 Task: Look for space in Goražde, Bosnia and Herzegovina from 5th June, 2023 to 16th June, 2023 for 2 adults in price range Rs.14000 to Rs.18000. Place can be entire place with 1  bedroom having 1 bed and 1 bathroom. Property type can be house, flat, guest house, hotel. Amenities needed are: heating. Booking option can be shelf check-in. Required host language is English.
Action: Mouse moved to (405, 107)
Screenshot: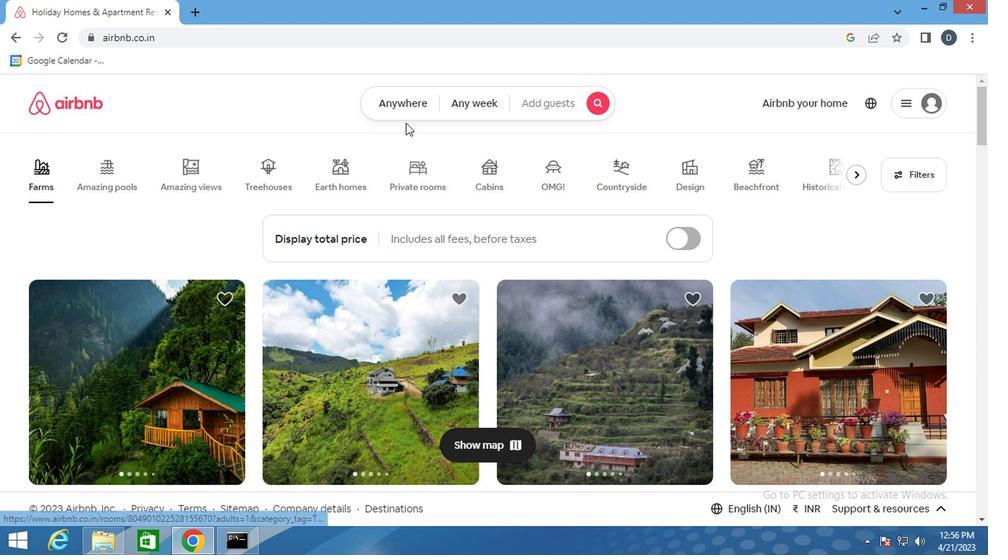 
Action: Mouse pressed left at (405, 107)
Screenshot: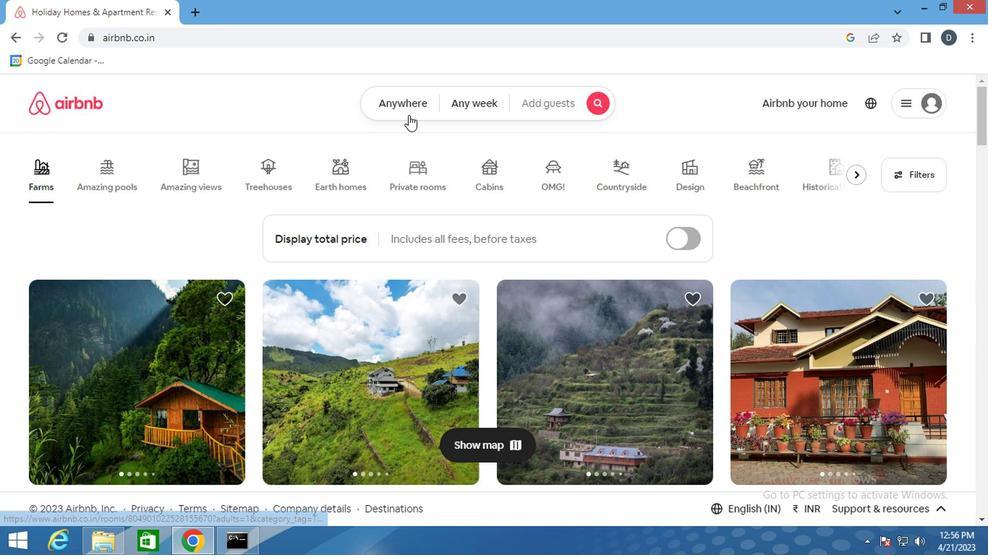 
Action: Mouse moved to (288, 163)
Screenshot: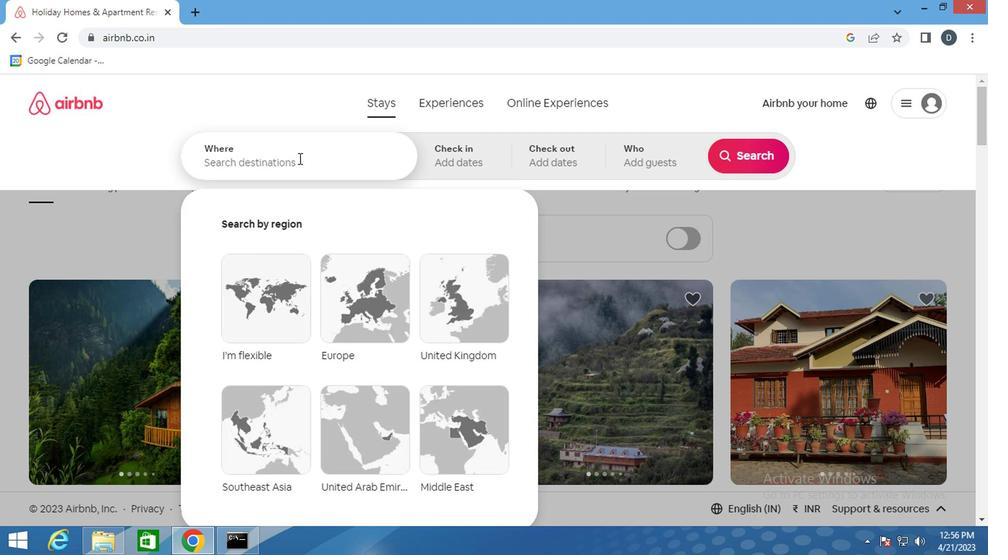 
Action: Mouse pressed left at (288, 163)
Screenshot: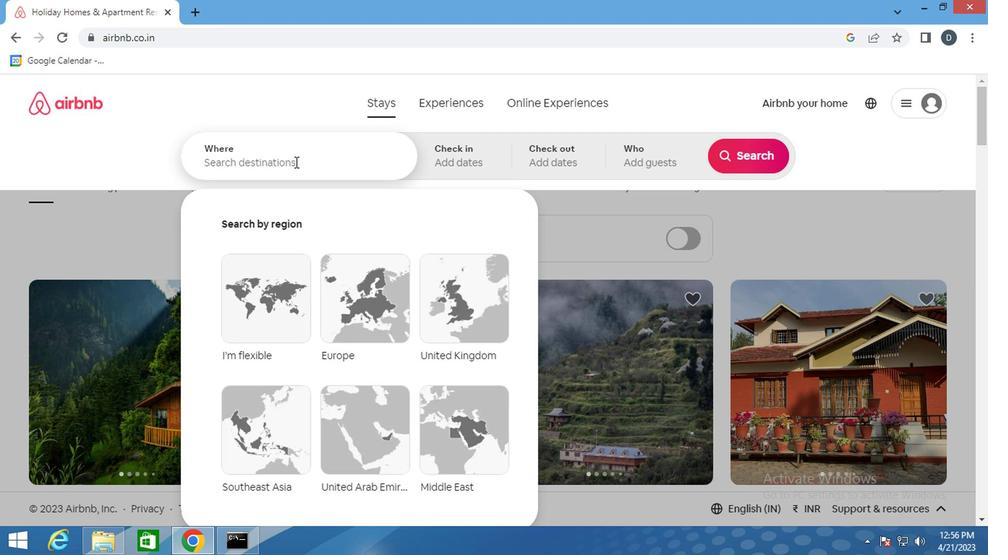 
Action: Key pressed <Key.shift>GORAZDE<Key.down><Key.enter>
Screenshot: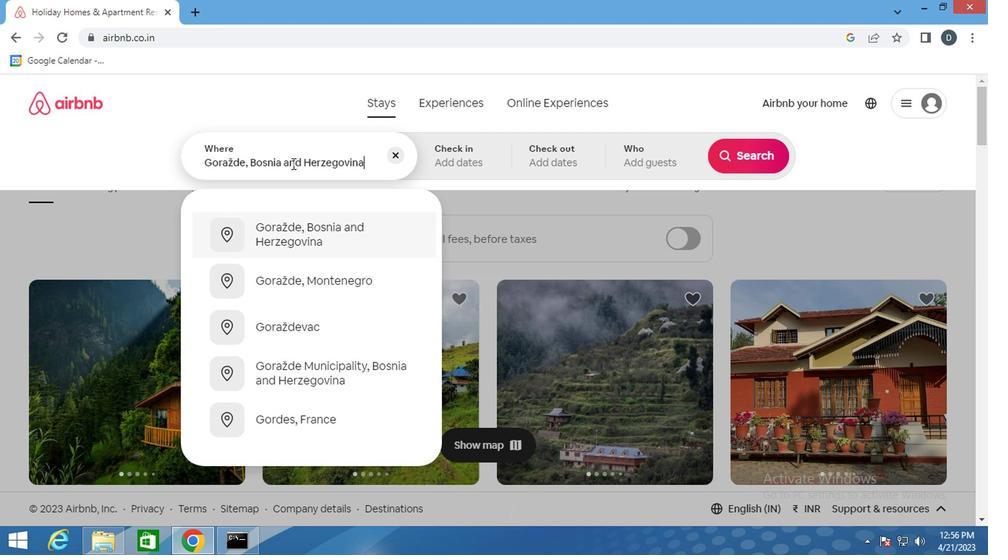 
Action: Mouse moved to (733, 278)
Screenshot: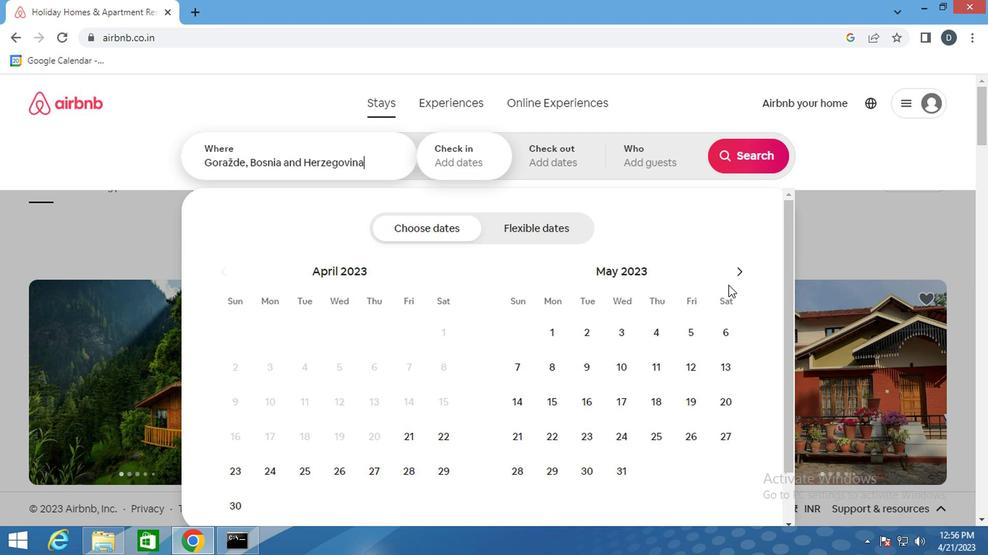 
Action: Mouse pressed left at (733, 278)
Screenshot: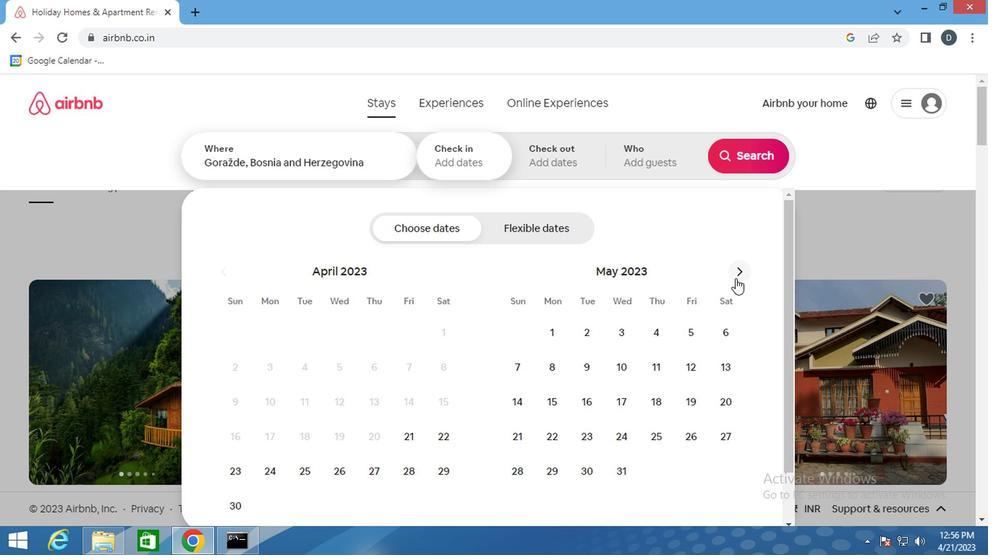 
Action: Mouse moved to (554, 367)
Screenshot: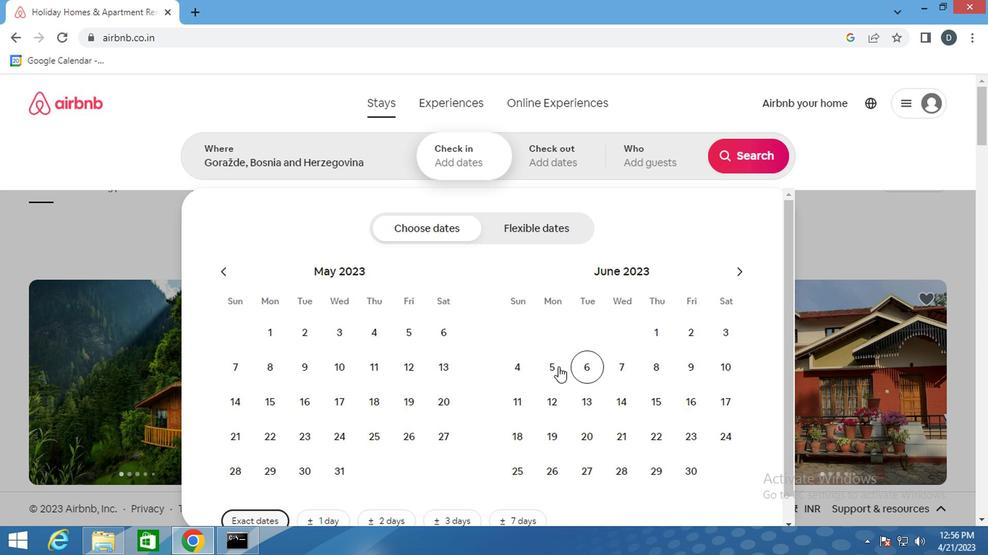 
Action: Mouse pressed left at (554, 367)
Screenshot: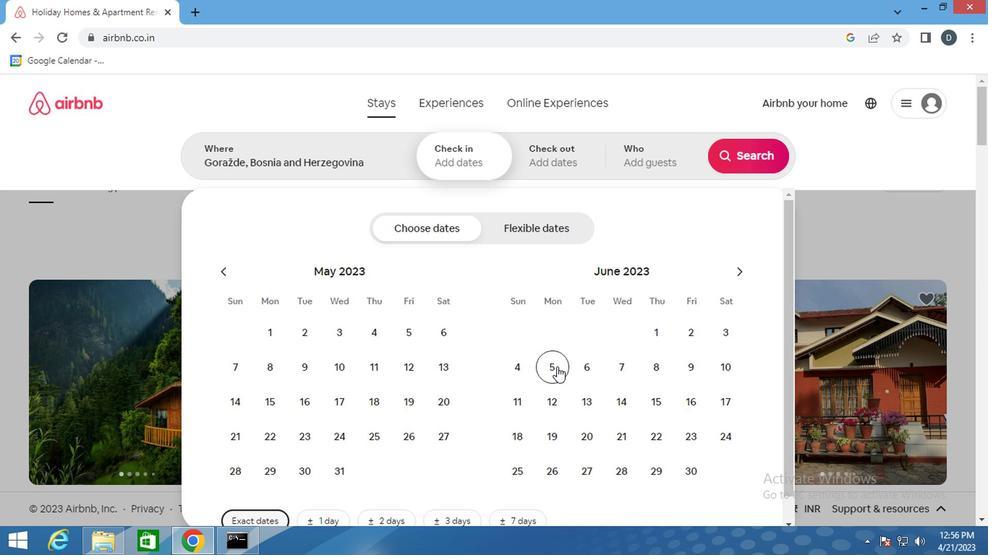 
Action: Mouse moved to (675, 402)
Screenshot: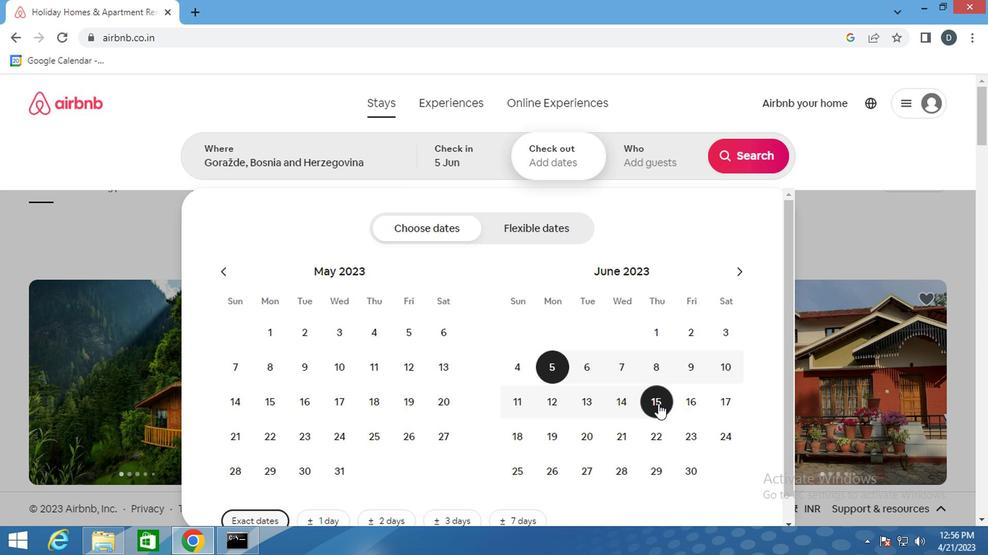 
Action: Mouse pressed left at (675, 402)
Screenshot: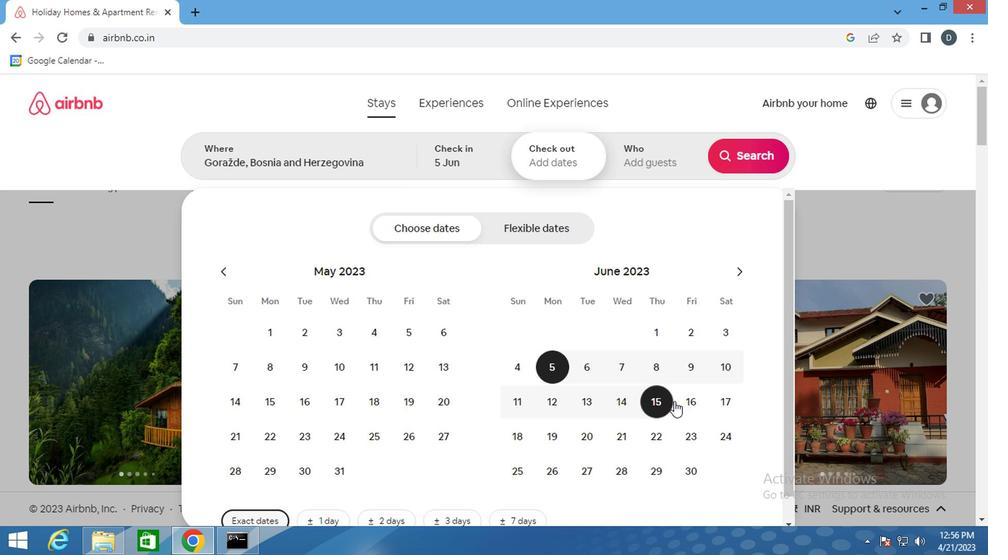 
Action: Mouse moved to (657, 151)
Screenshot: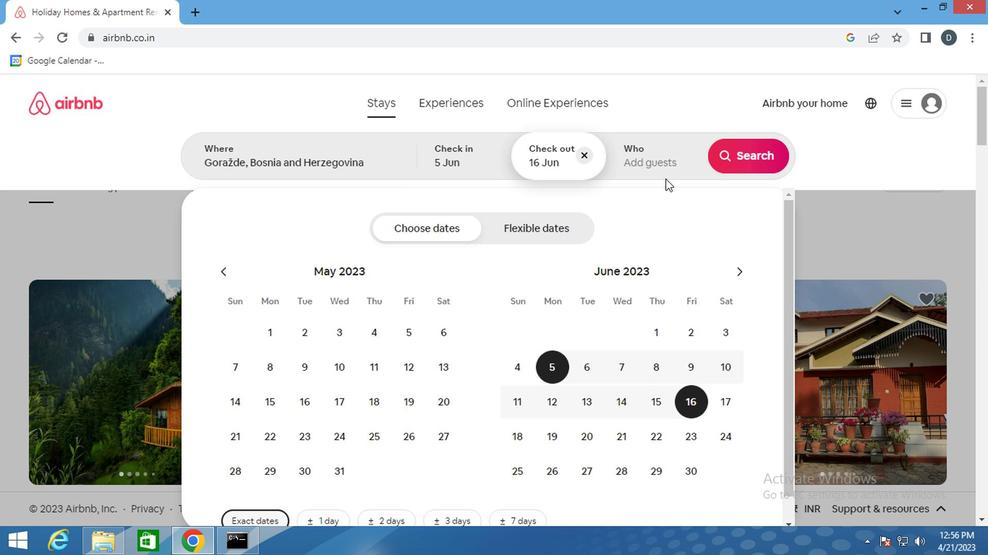 
Action: Mouse pressed left at (657, 151)
Screenshot: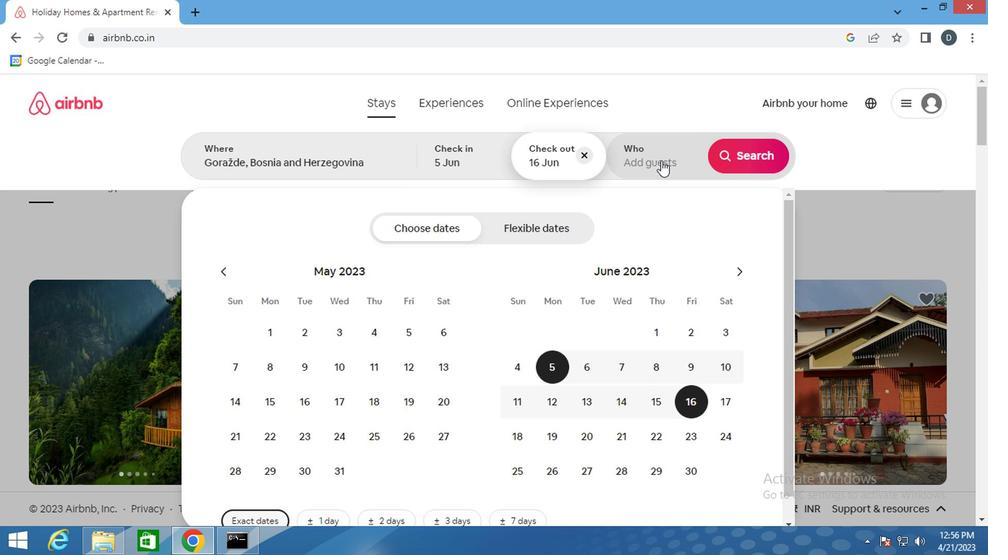
Action: Mouse moved to (744, 232)
Screenshot: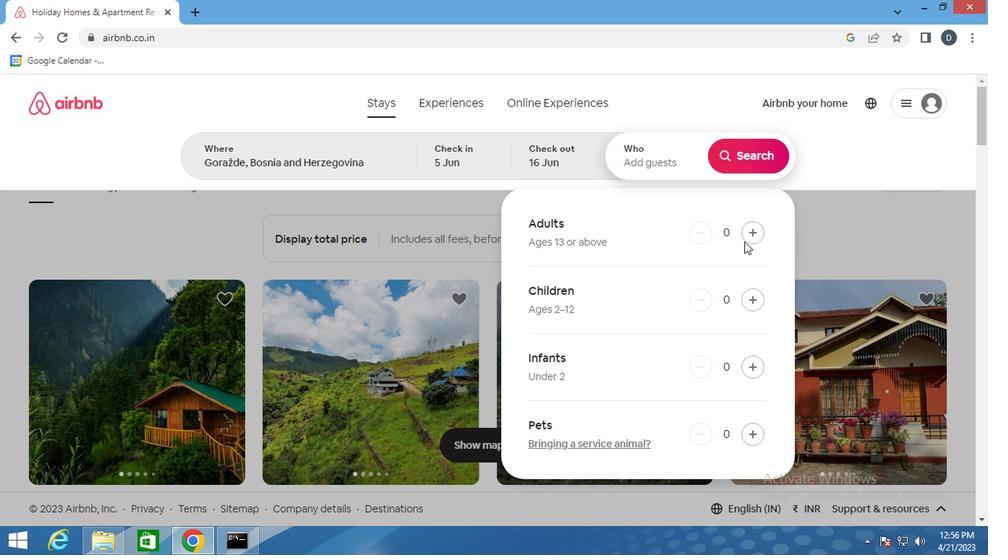 
Action: Mouse pressed left at (744, 232)
Screenshot: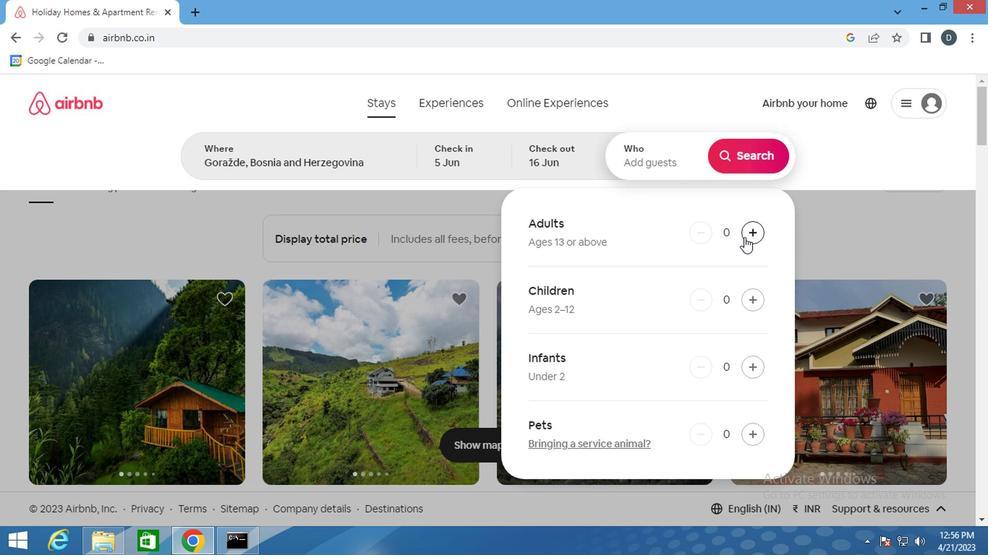 
Action: Mouse pressed left at (744, 232)
Screenshot: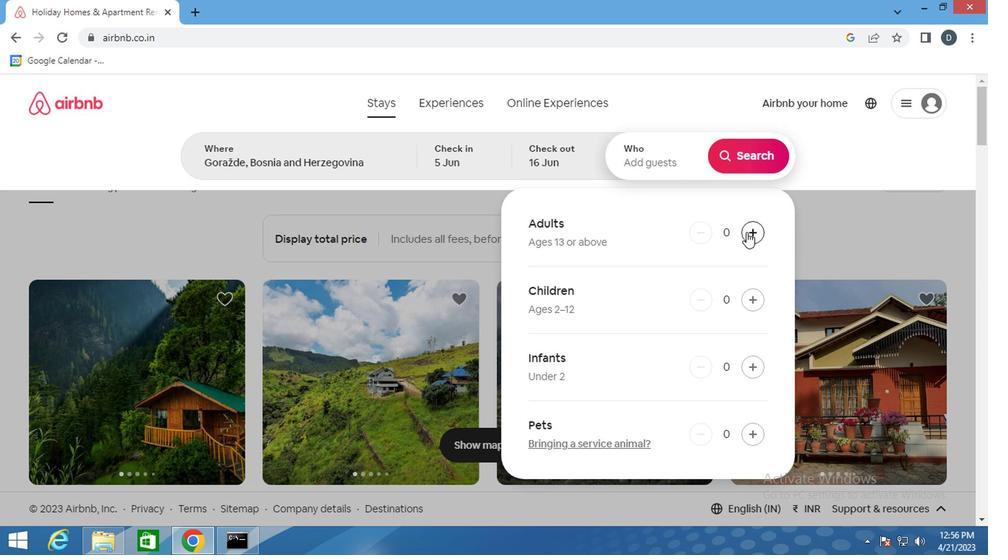 
Action: Mouse moved to (736, 153)
Screenshot: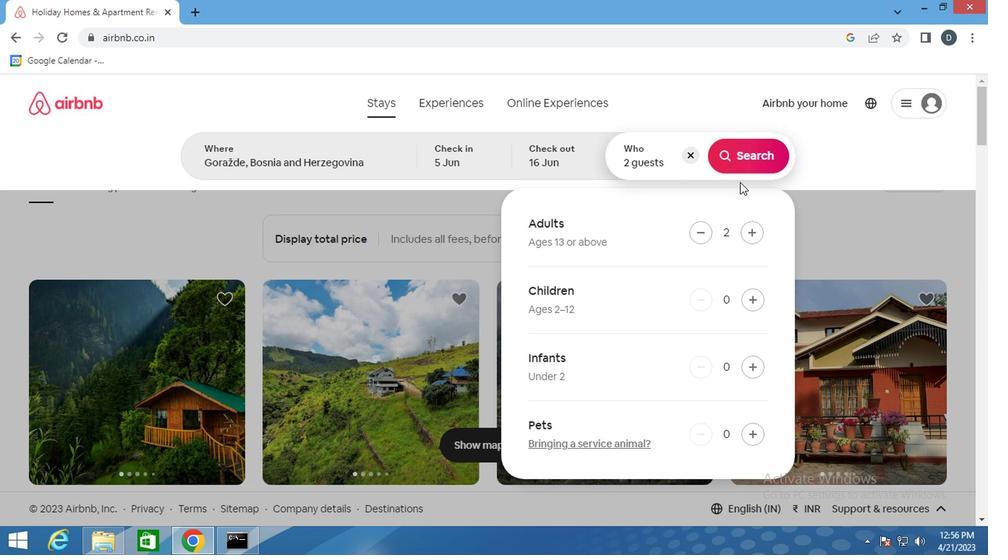 
Action: Mouse pressed left at (736, 153)
Screenshot: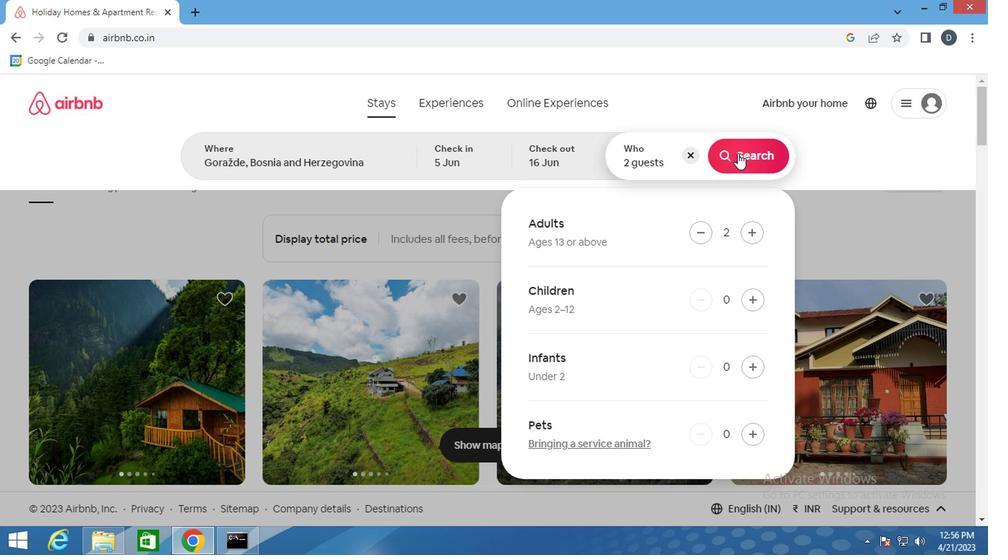 
Action: Mouse moved to (923, 158)
Screenshot: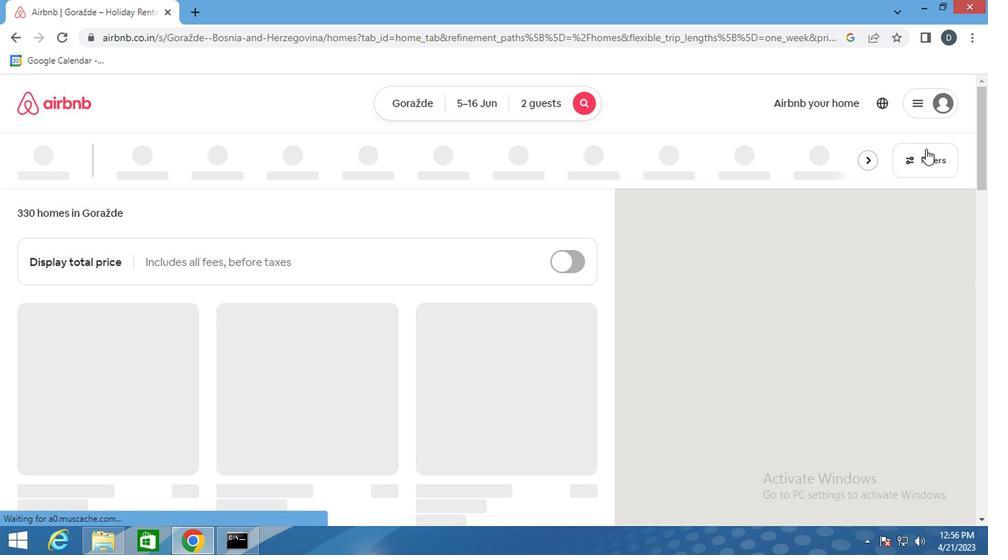 
Action: Mouse pressed left at (923, 158)
Screenshot: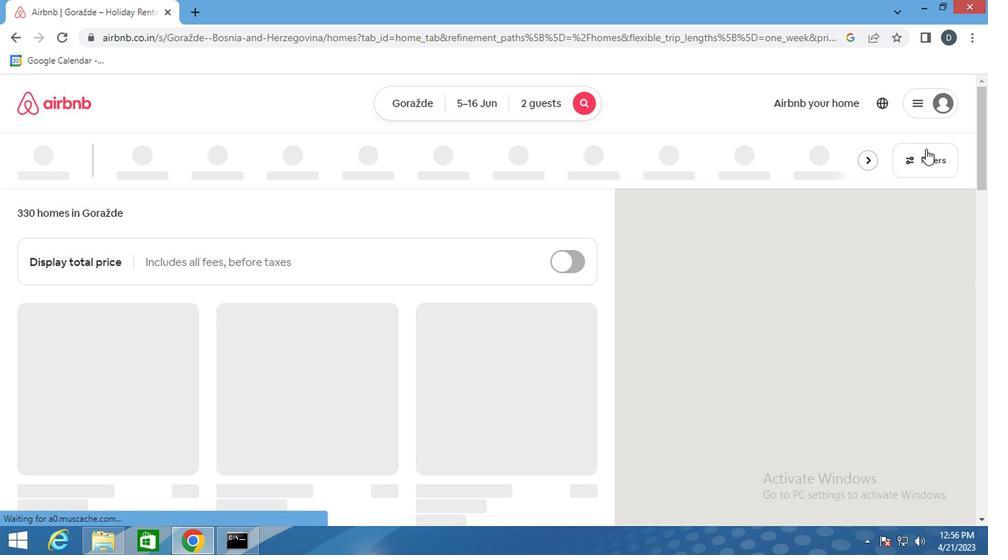 
Action: Mouse moved to (343, 350)
Screenshot: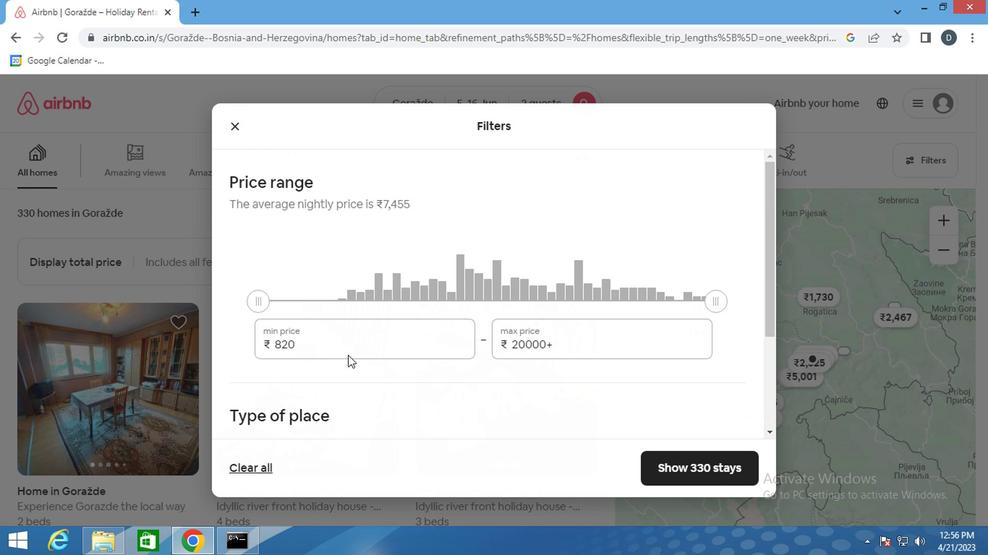 
Action: Mouse pressed left at (343, 350)
Screenshot: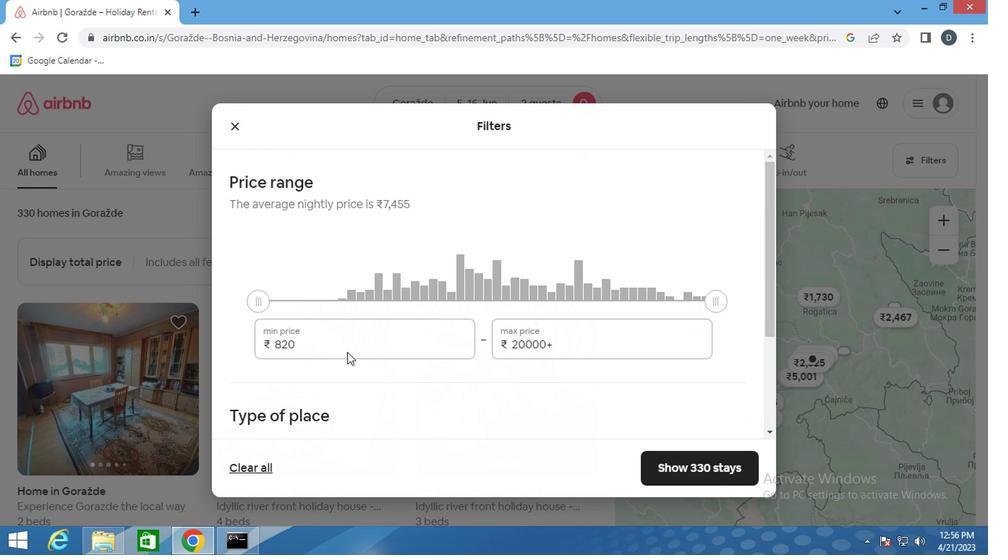 
Action: Mouse pressed left at (343, 350)
Screenshot: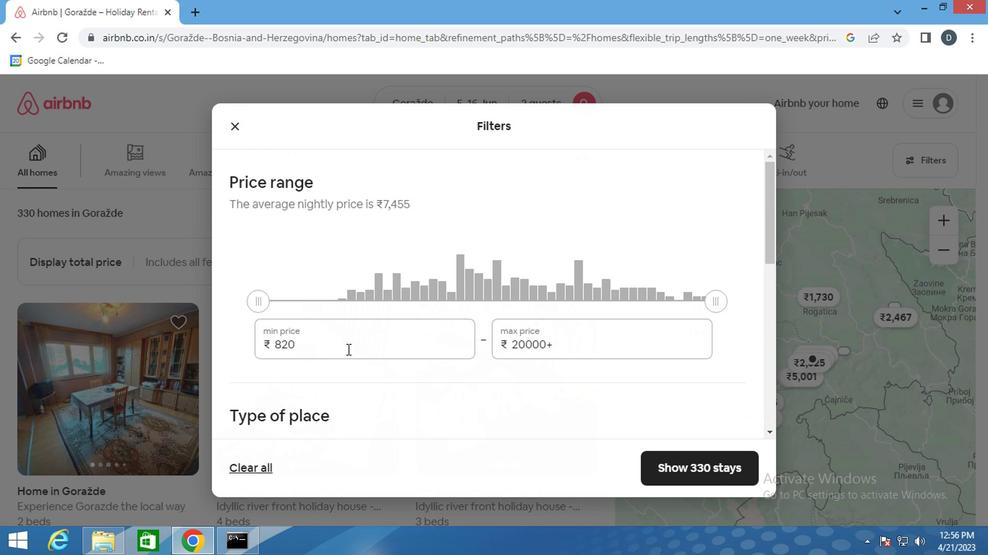 
Action: Key pressed 14000<Key.tab>18ctrl+Actrl+18
Screenshot: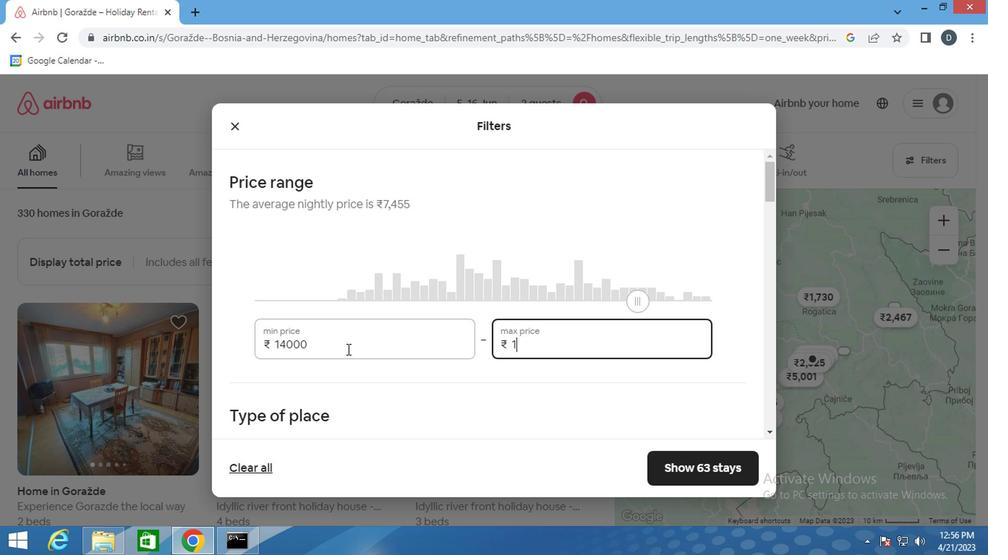 
Action: Mouse moved to (344, 347)
Screenshot: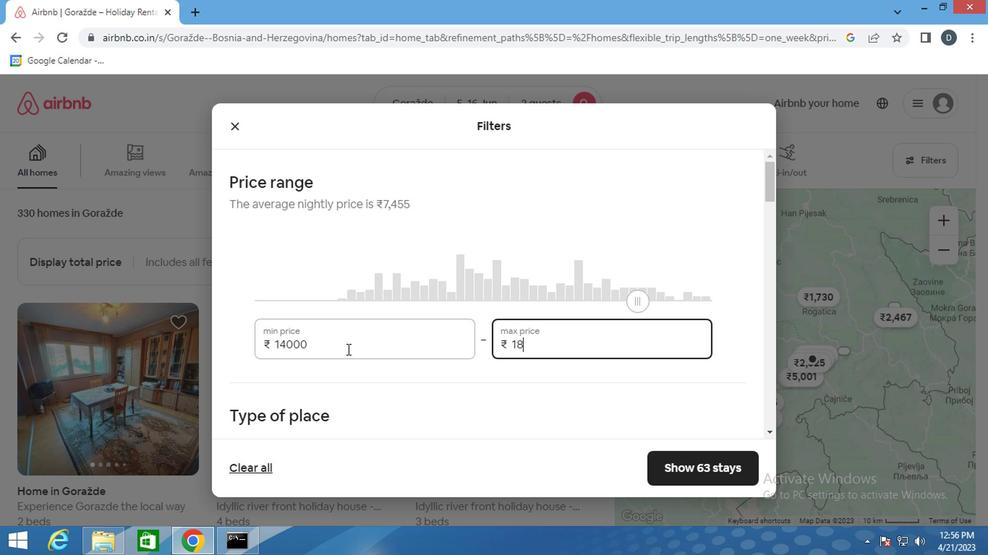 
Action: Key pressed 000
Screenshot: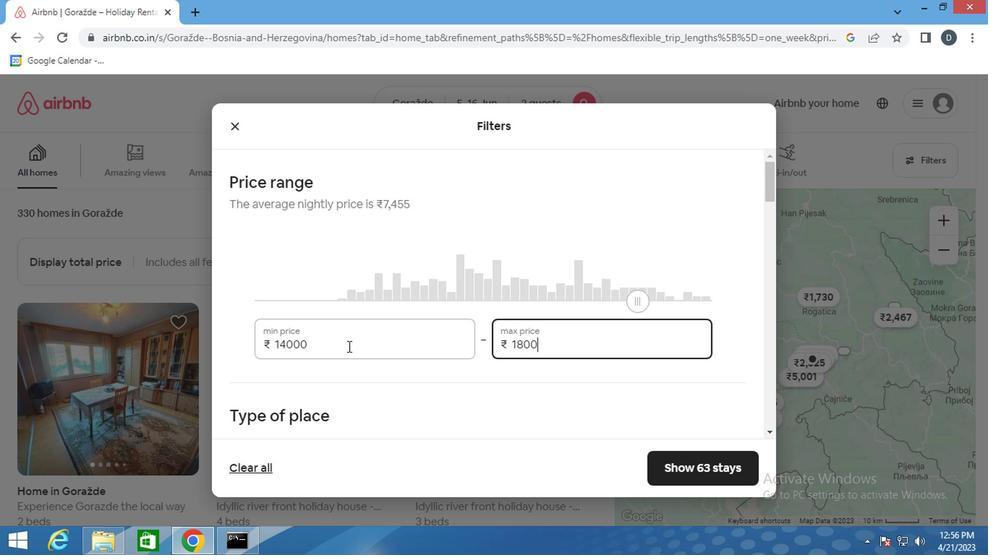 
Action: Mouse moved to (446, 368)
Screenshot: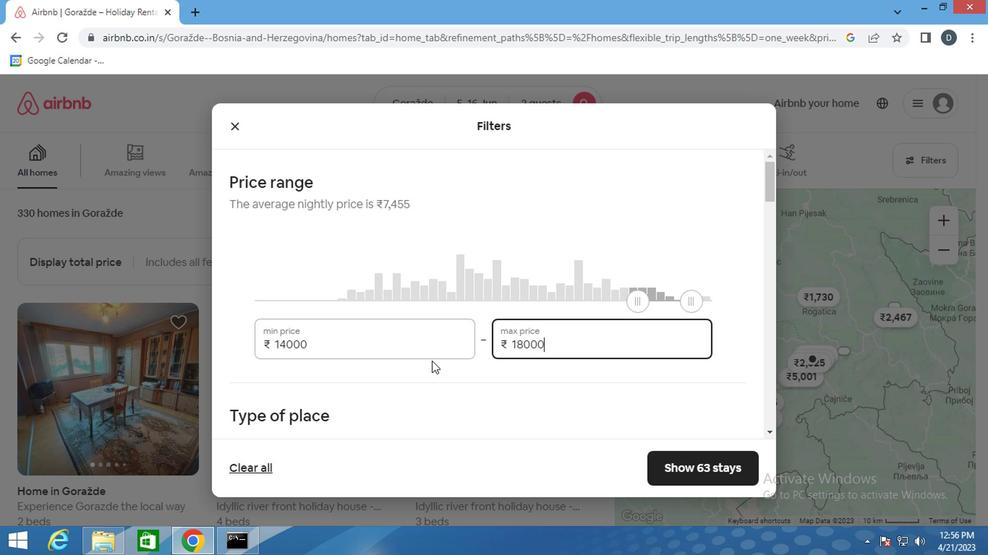 
Action: Mouse scrolled (446, 367) with delta (0, 0)
Screenshot: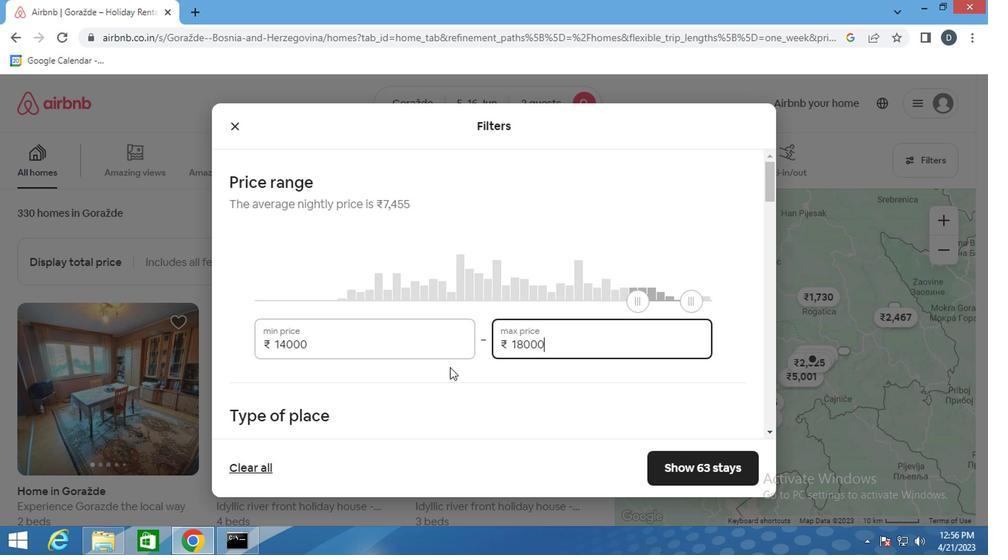 
Action: Mouse scrolled (446, 367) with delta (0, 0)
Screenshot: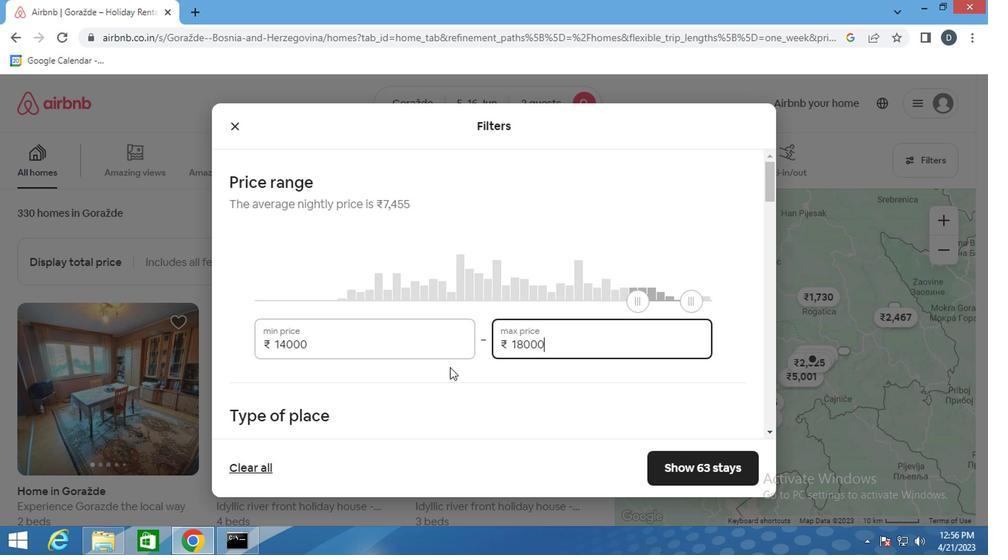 
Action: Mouse scrolled (446, 367) with delta (0, 0)
Screenshot: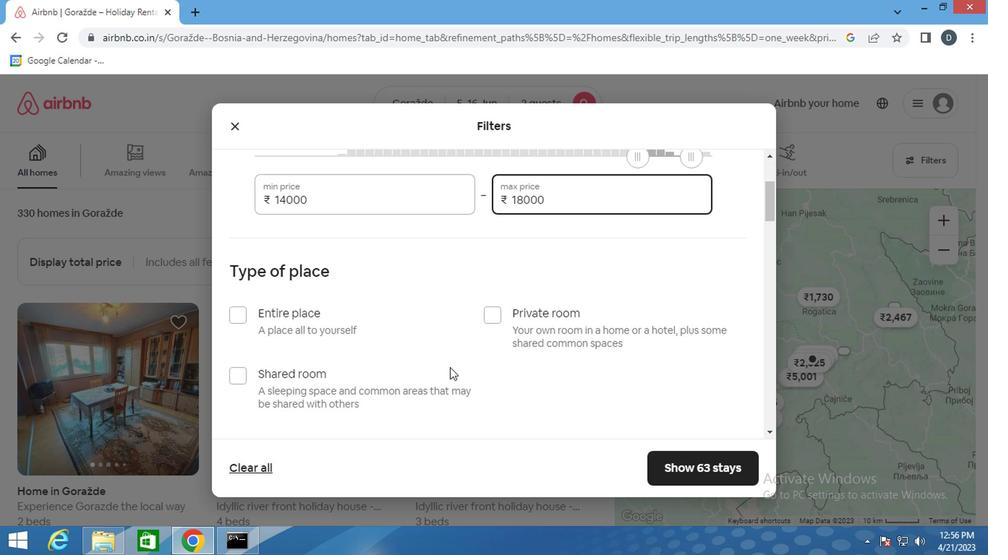 
Action: Mouse moved to (341, 255)
Screenshot: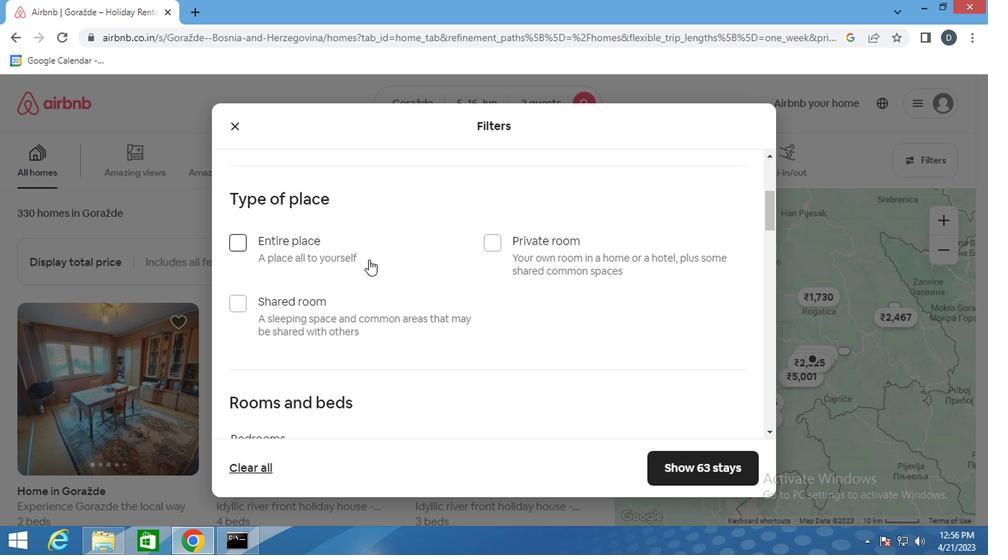 
Action: Mouse pressed left at (341, 255)
Screenshot: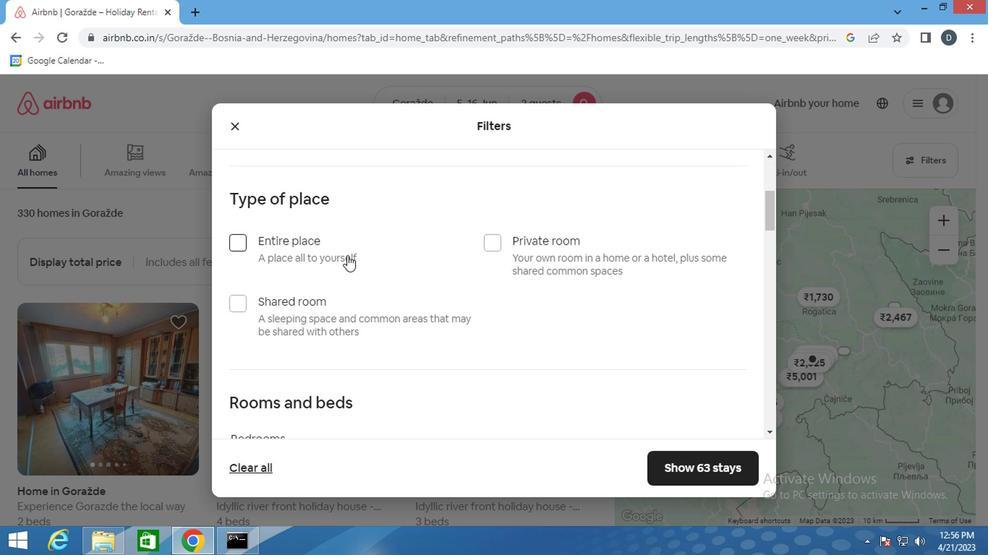 
Action: Mouse moved to (344, 268)
Screenshot: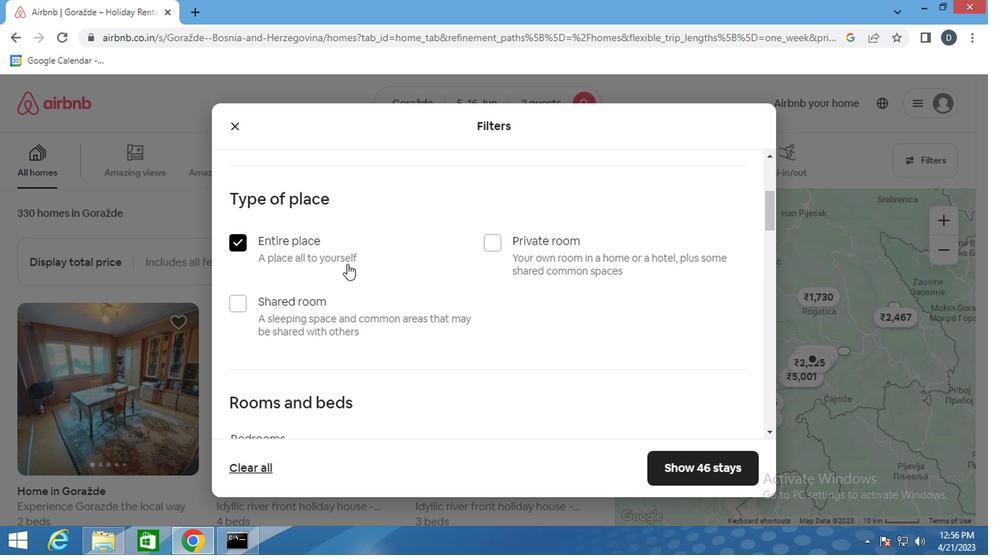 
Action: Mouse scrolled (344, 267) with delta (0, -1)
Screenshot: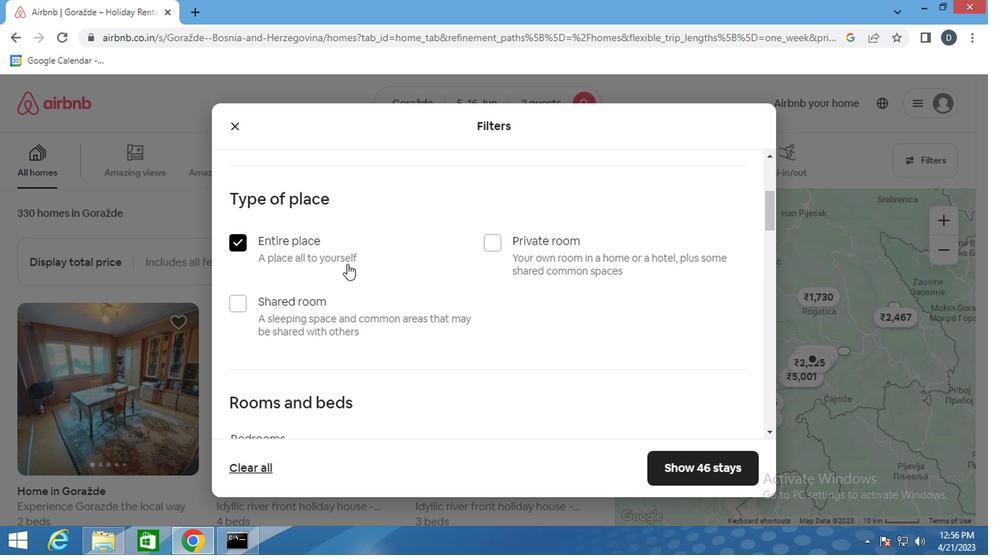 
Action: Mouse moved to (347, 273)
Screenshot: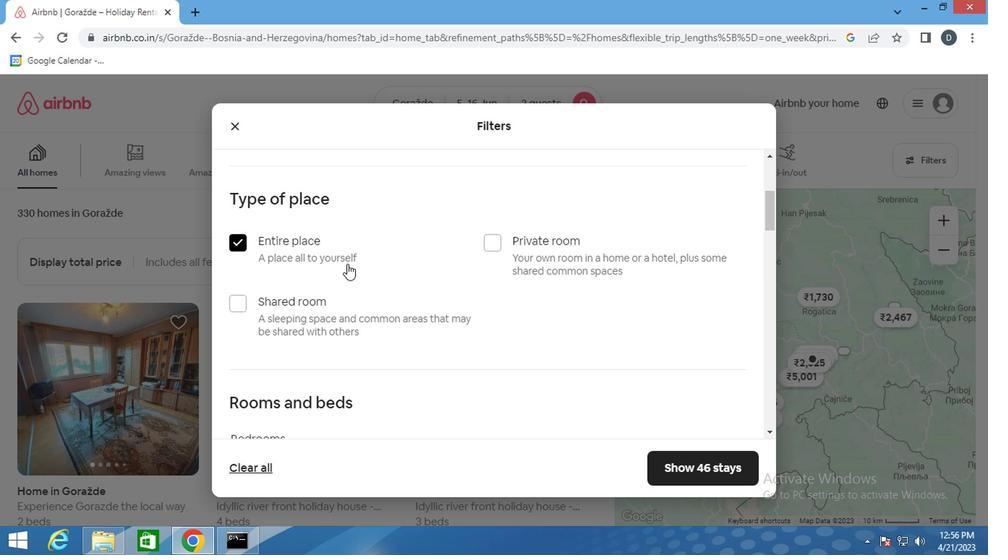 
Action: Mouse scrolled (347, 272) with delta (0, -1)
Screenshot: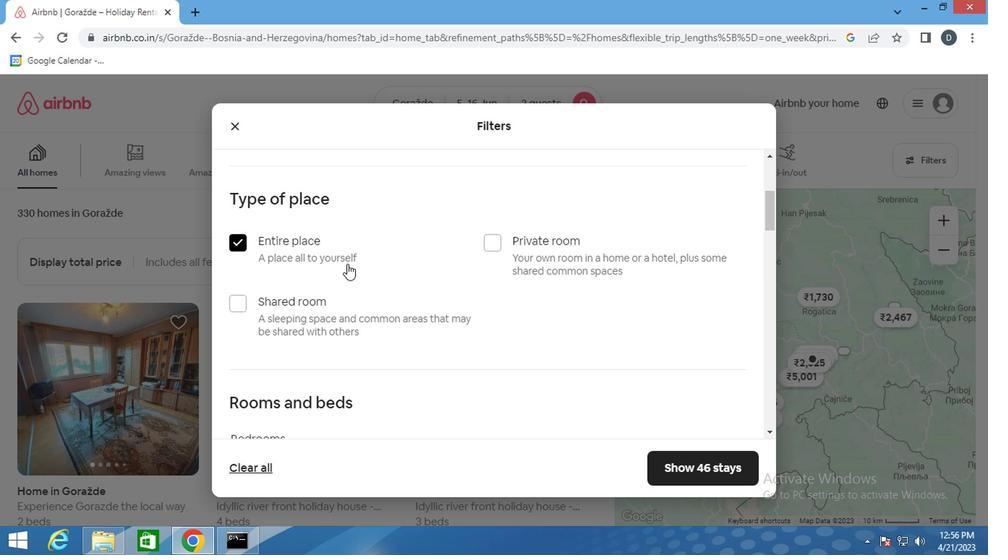 
Action: Mouse moved to (348, 275)
Screenshot: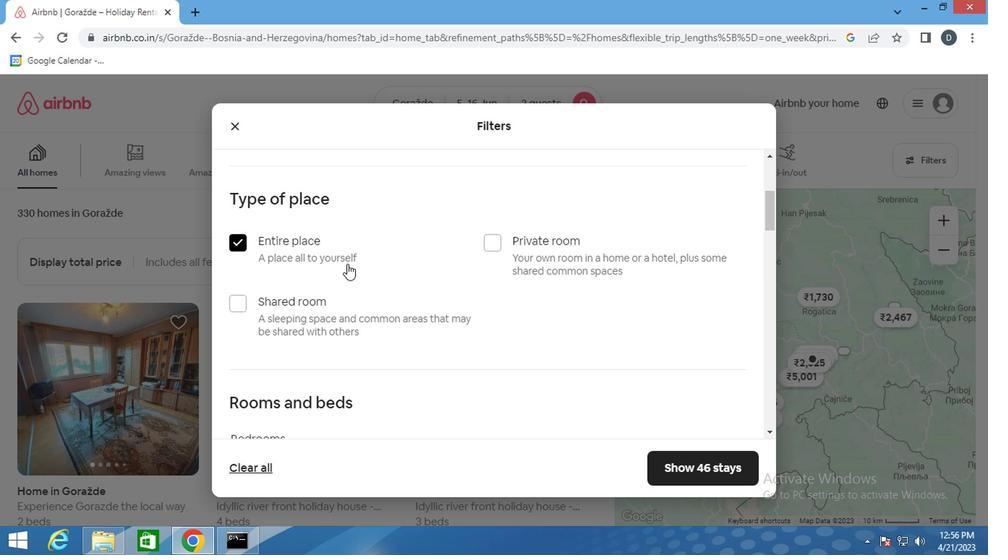 
Action: Mouse scrolled (348, 274) with delta (0, -1)
Screenshot: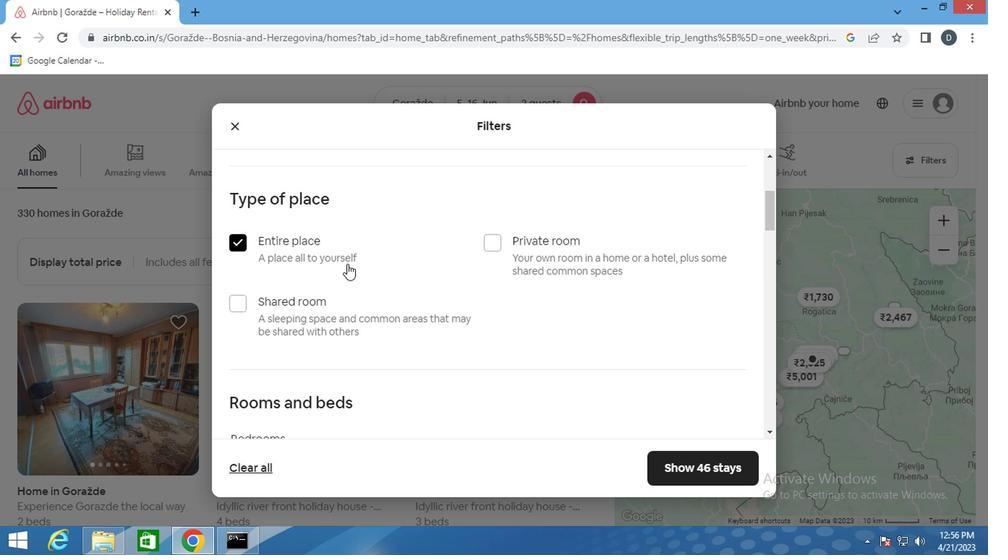 
Action: Mouse moved to (327, 265)
Screenshot: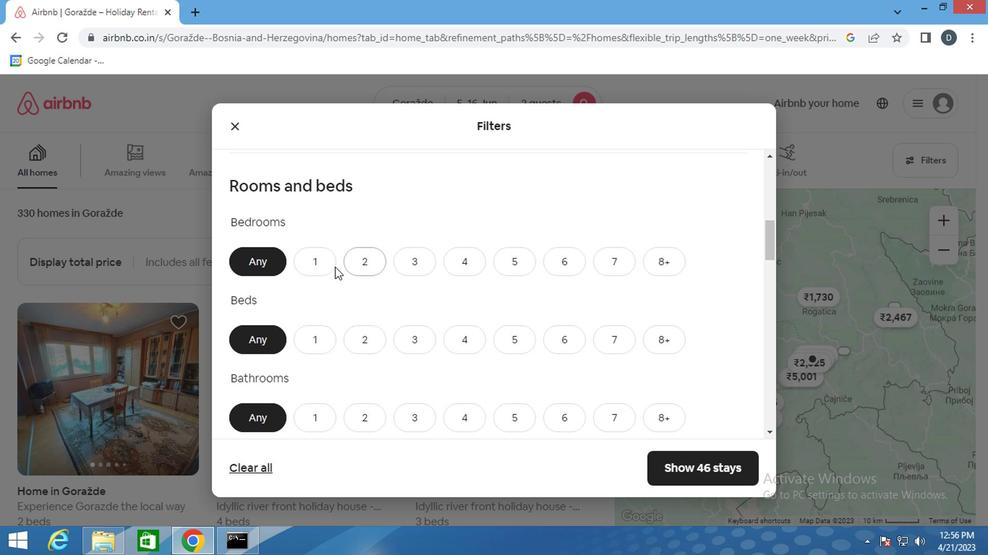 
Action: Mouse pressed left at (327, 265)
Screenshot: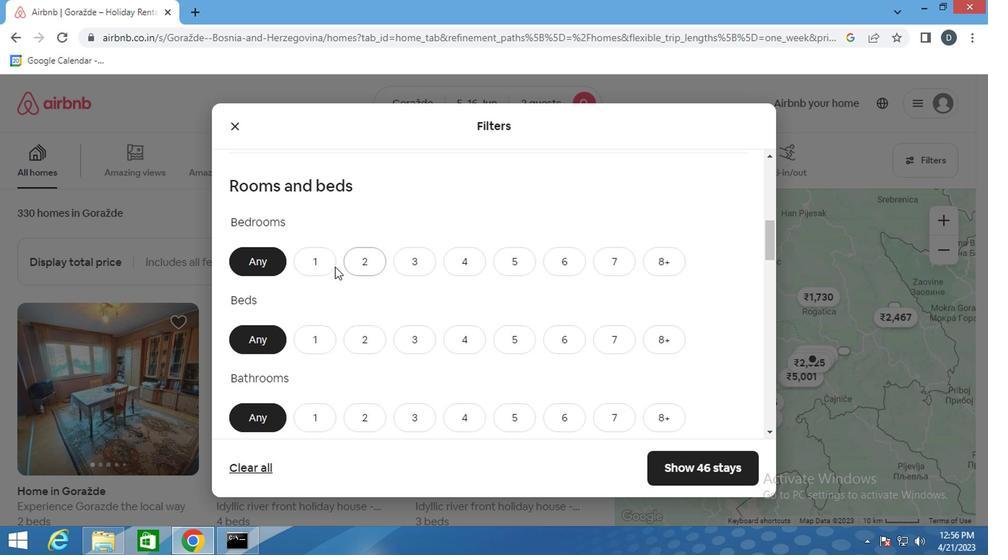 
Action: Mouse moved to (326, 345)
Screenshot: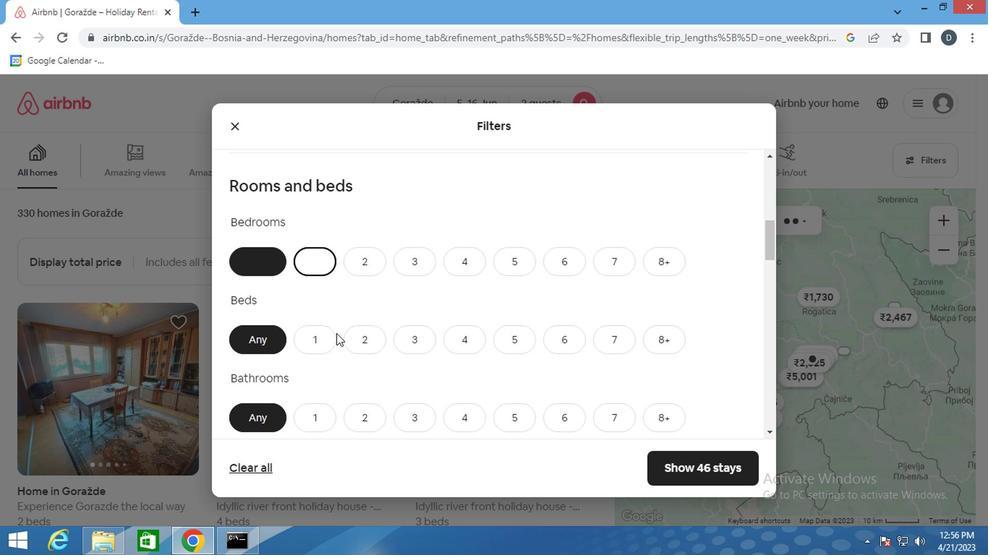 
Action: Mouse pressed left at (326, 345)
Screenshot: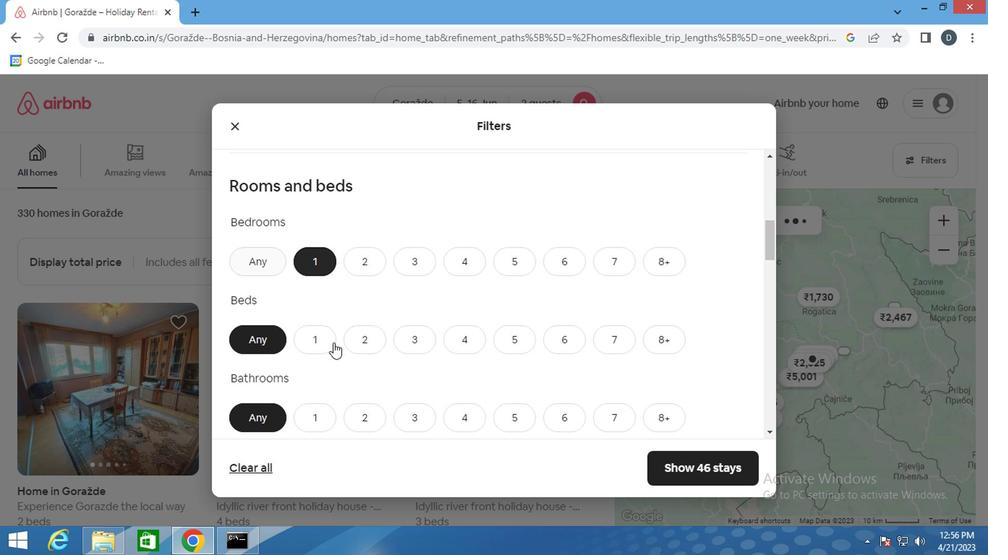 
Action: Mouse moved to (319, 418)
Screenshot: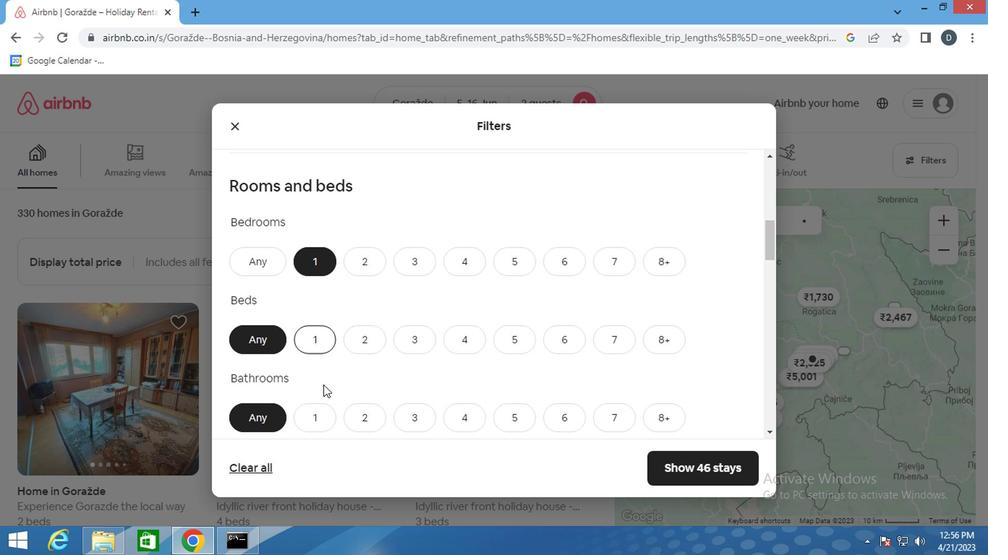 
Action: Mouse pressed left at (319, 418)
Screenshot: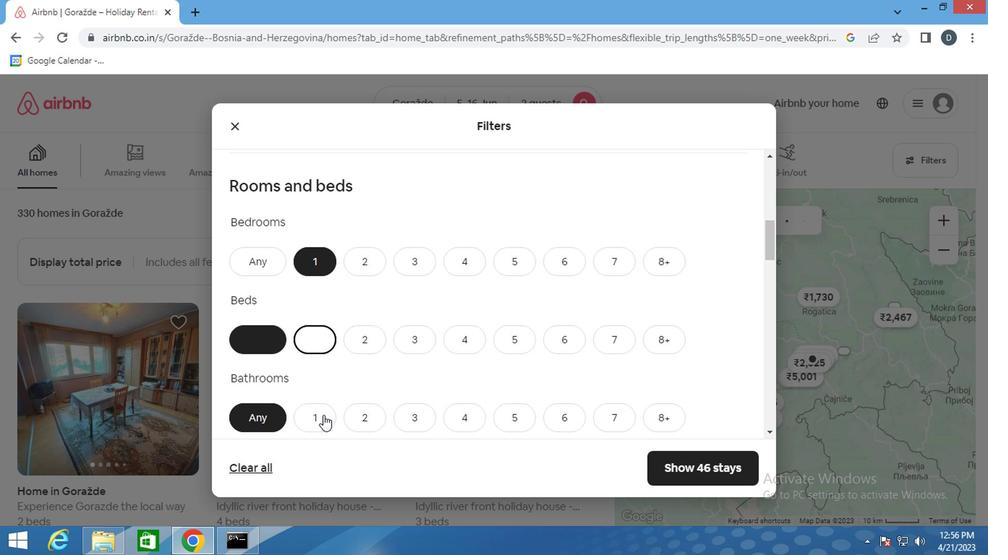 
Action: Mouse moved to (357, 392)
Screenshot: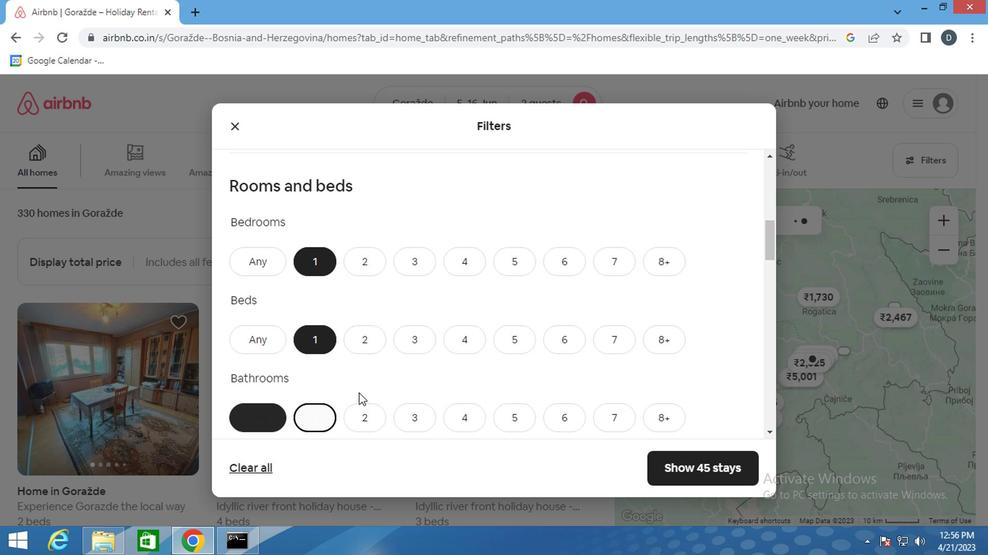 
Action: Mouse scrolled (357, 391) with delta (0, 0)
Screenshot: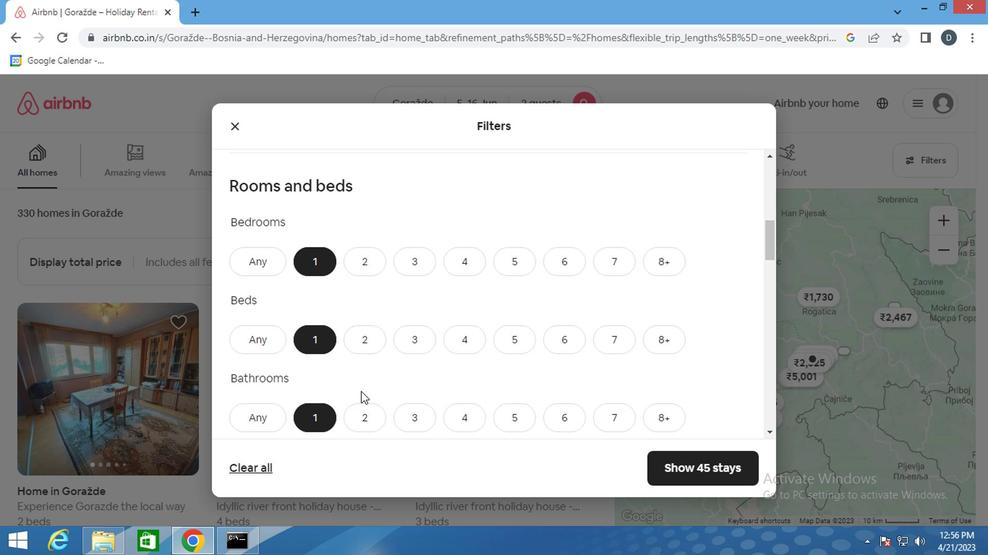 
Action: Mouse scrolled (357, 391) with delta (0, 0)
Screenshot: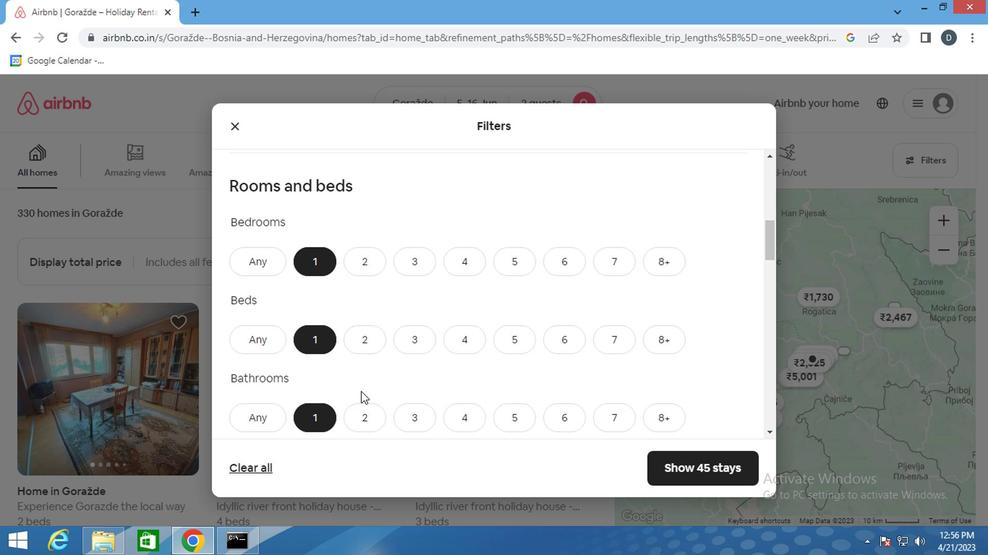
Action: Mouse scrolled (357, 391) with delta (0, 0)
Screenshot: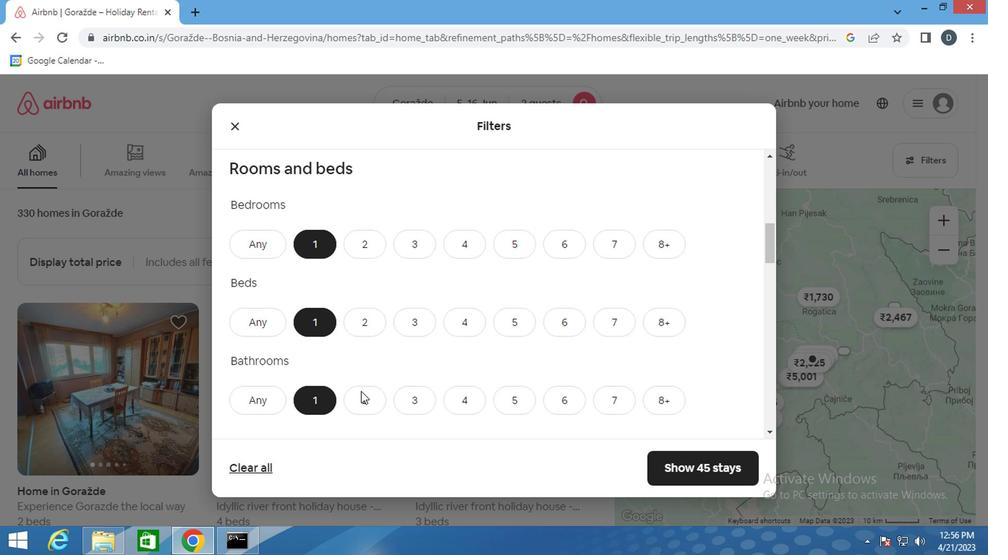 
Action: Mouse moved to (289, 370)
Screenshot: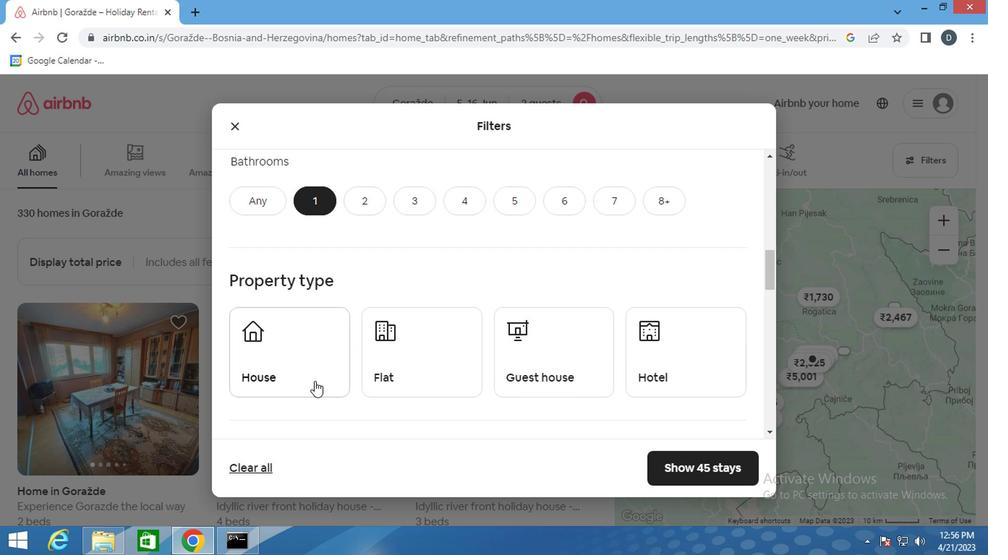 
Action: Mouse pressed left at (289, 370)
Screenshot: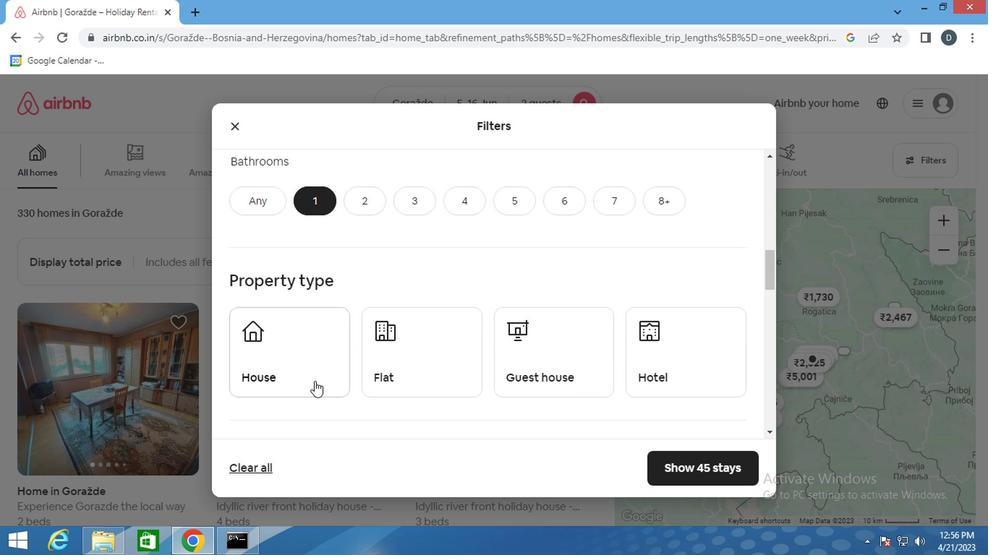 
Action: Mouse moved to (417, 361)
Screenshot: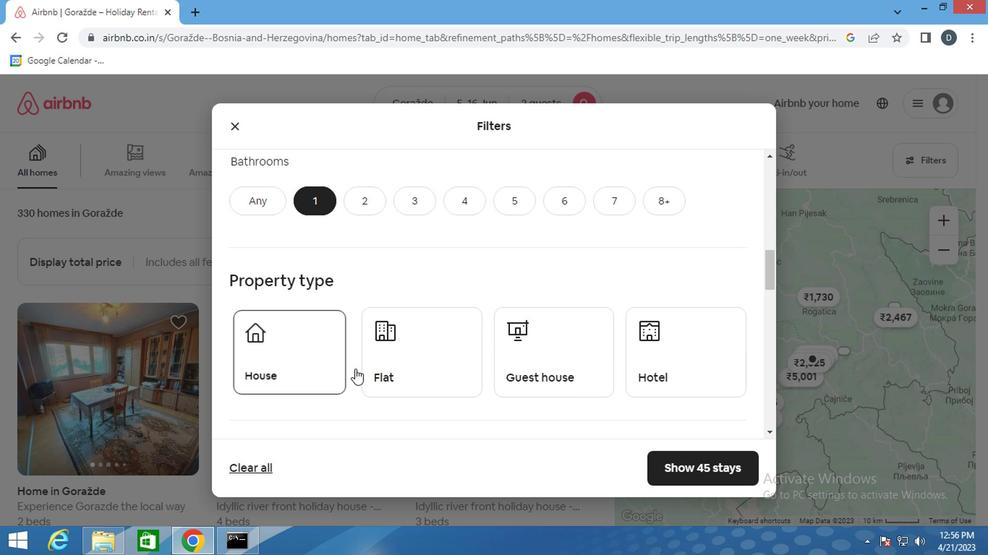 
Action: Mouse pressed left at (417, 361)
Screenshot: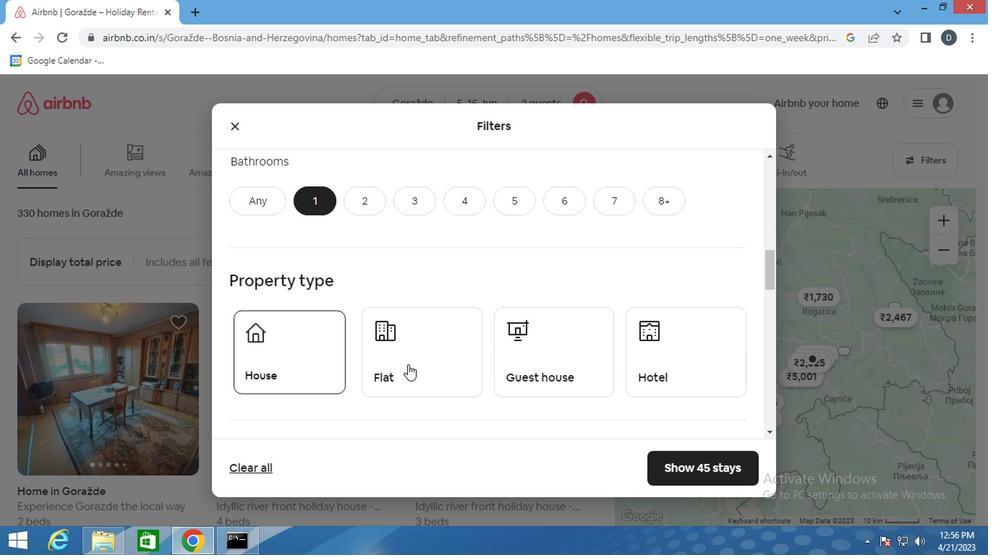 
Action: Mouse moved to (532, 361)
Screenshot: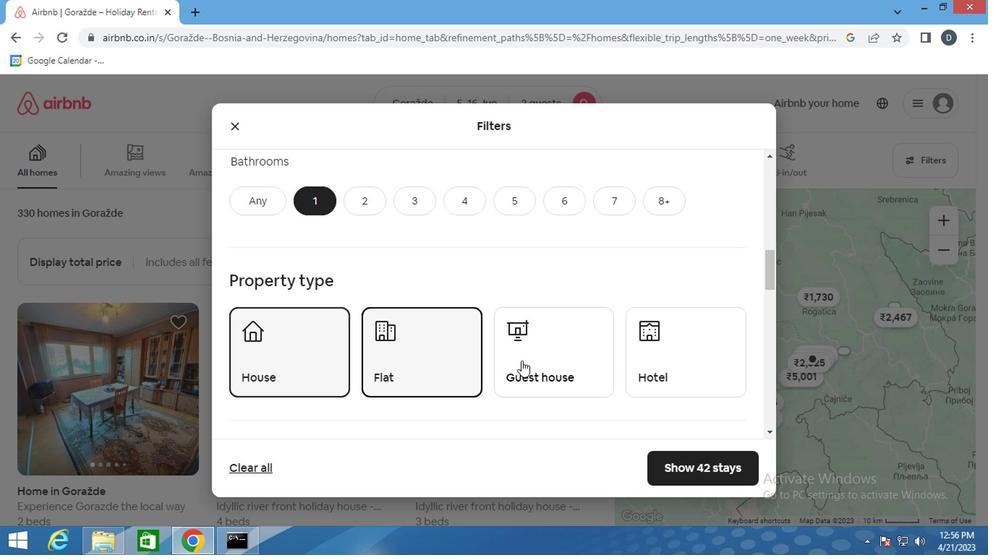 
Action: Mouse pressed left at (532, 361)
Screenshot: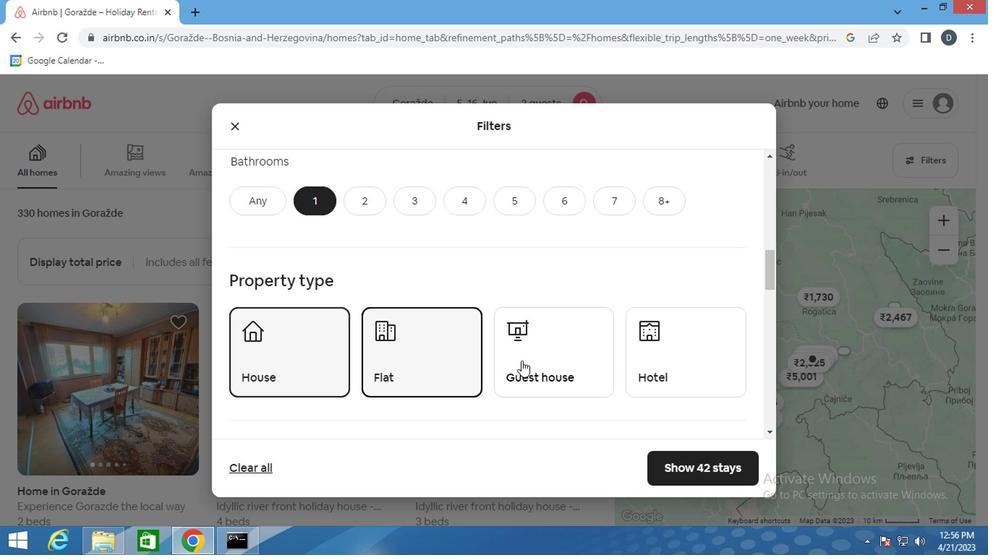 
Action: Mouse moved to (647, 340)
Screenshot: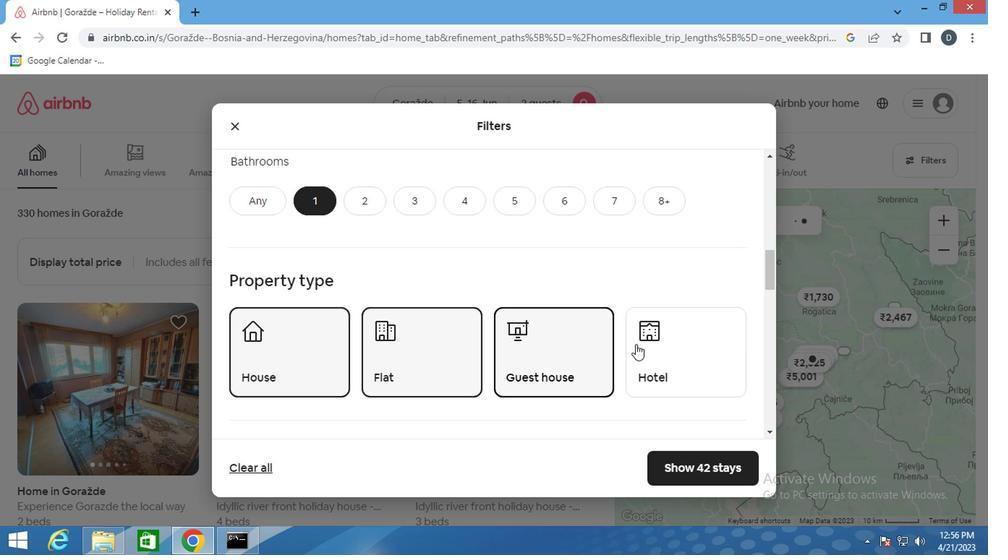 
Action: Mouse pressed left at (647, 340)
Screenshot: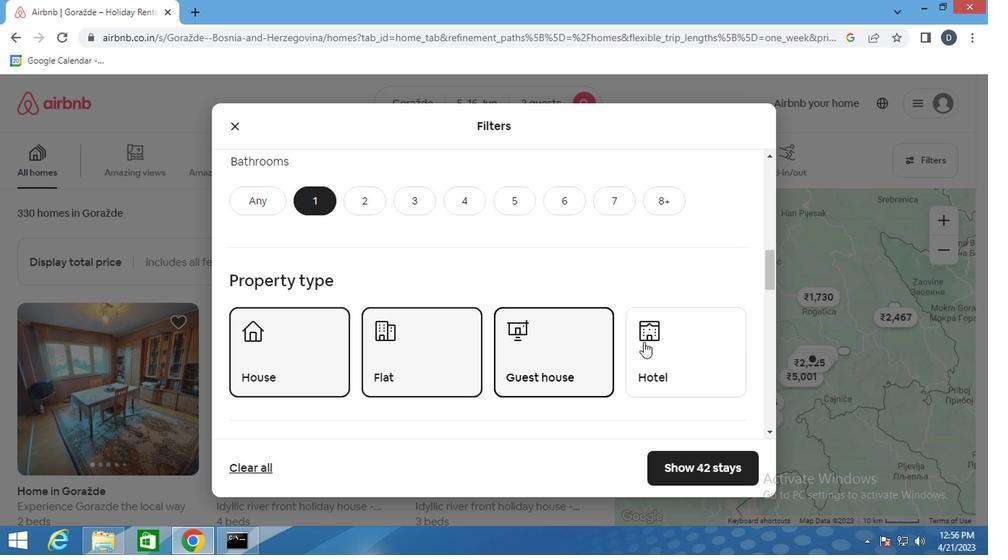 
Action: Mouse scrolled (647, 339) with delta (0, -1)
Screenshot: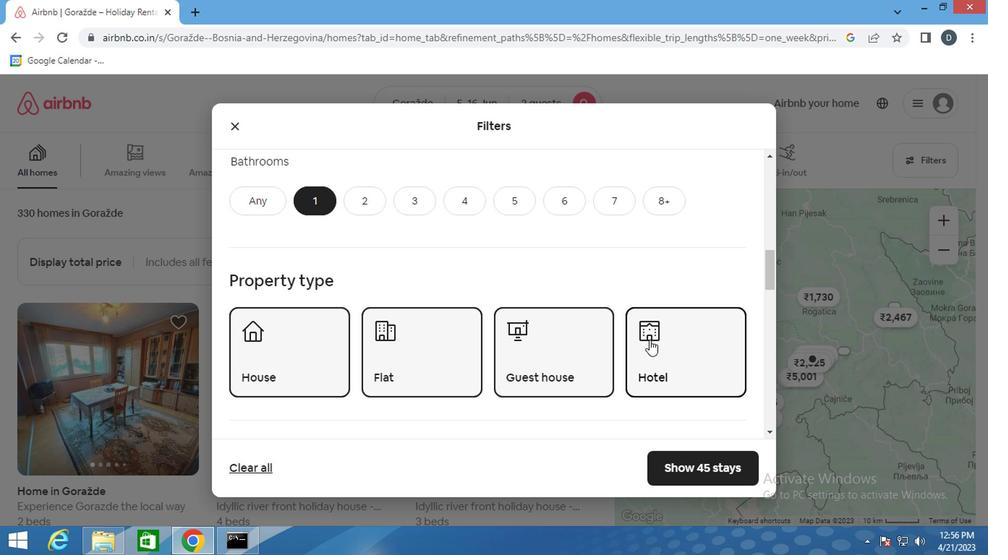 
Action: Mouse scrolled (647, 339) with delta (0, -1)
Screenshot: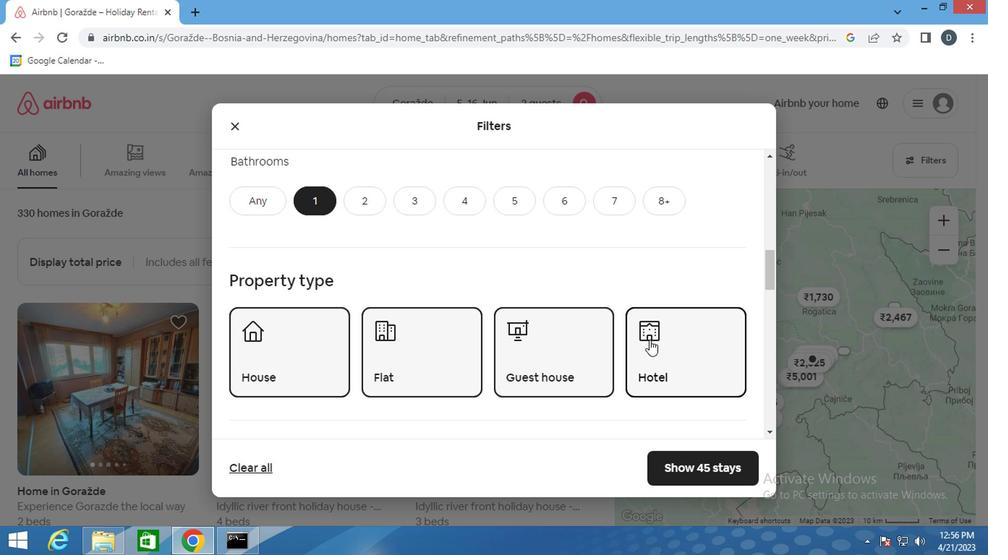 
Action: Mouse scrolled (647, 339) with delta (0, -1)
Screenshot: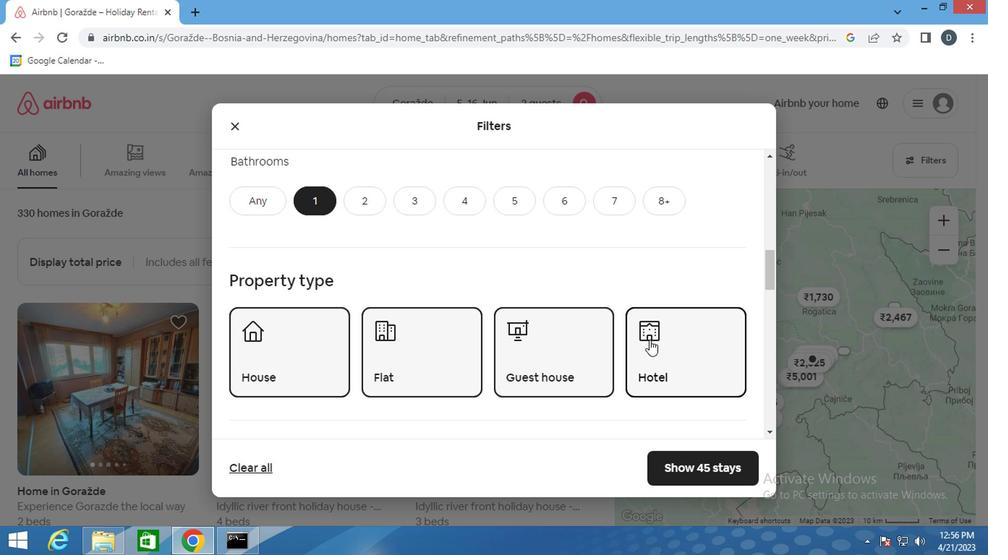 
Action: Mouse scrolled (647, 339) with delta (0, -1)
Screenshot: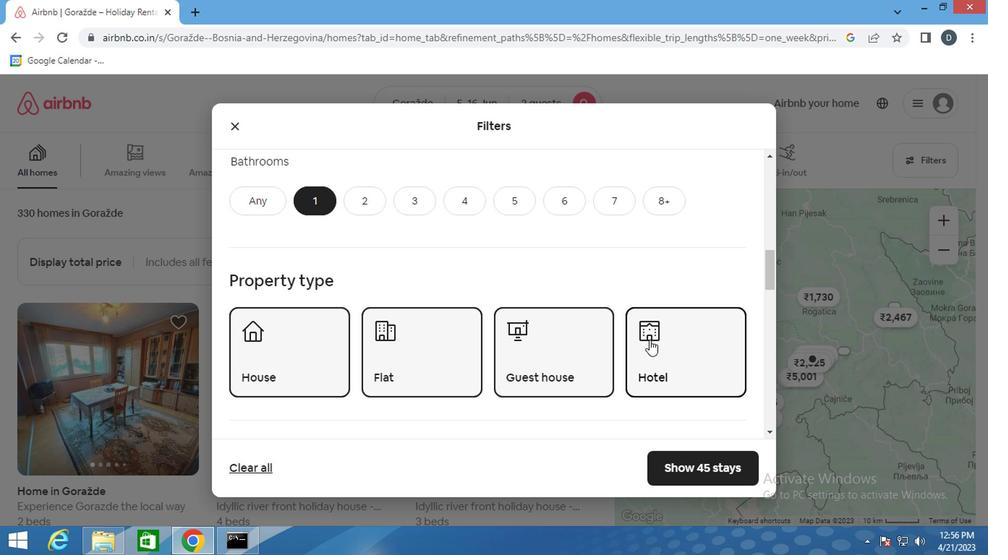 
Action: Mouse moved to (253, 339)
Screenshot: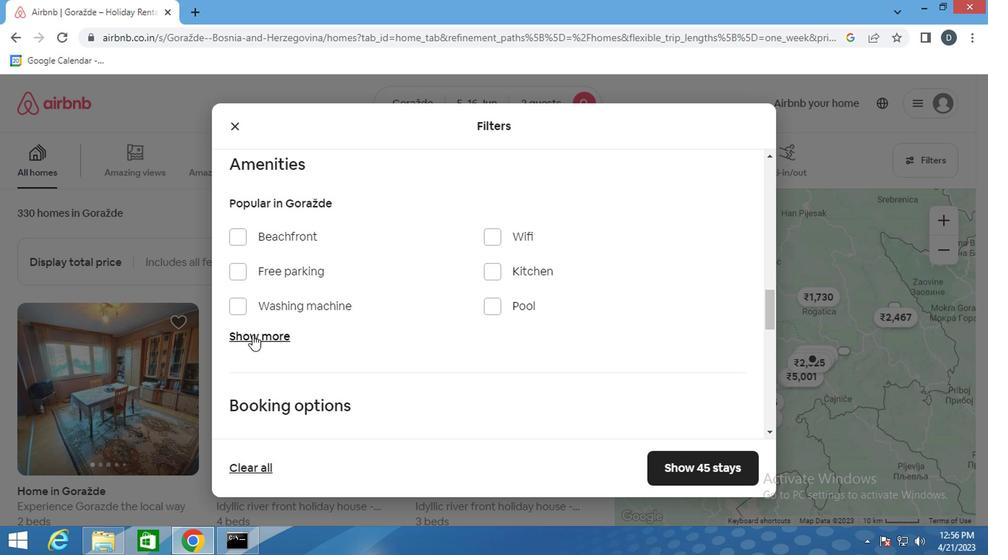 
Action: Mouse pressed left at (253, 339)
Screenshot: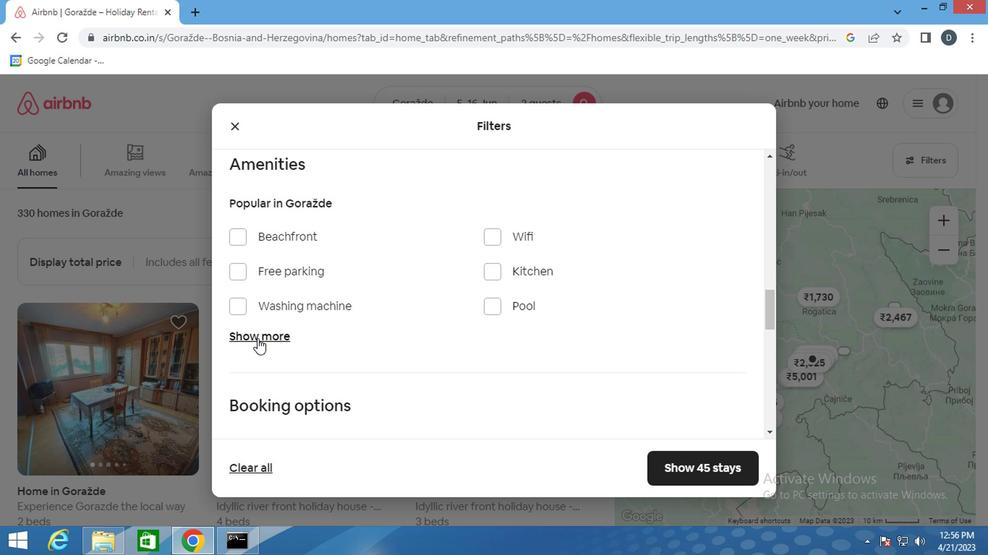 
Action: Mouse moved to (273, 422)
Screenshot: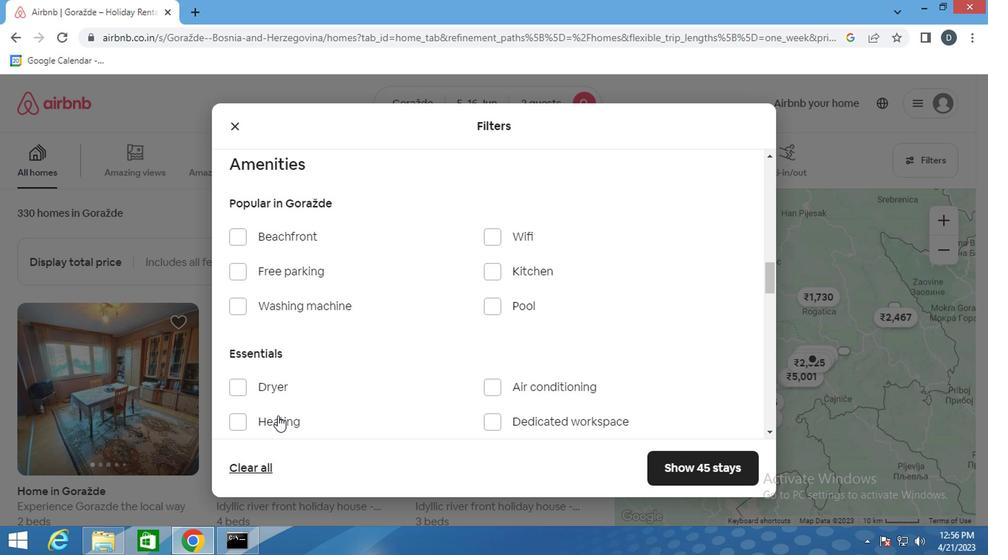 
Action: Mouse pressed left at (273, 422)
Screenshot: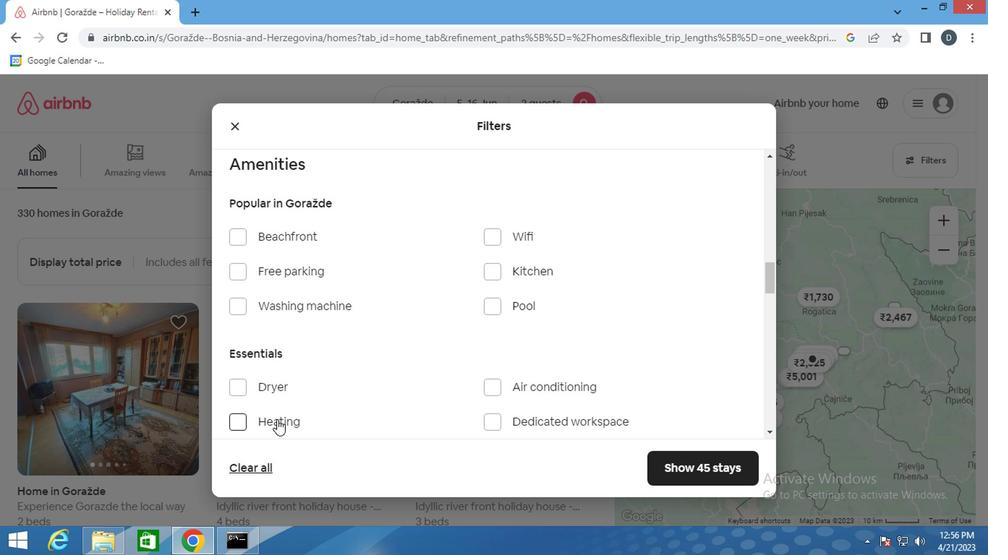 
Action: Mouse moved to (388, 385)
Screenshot: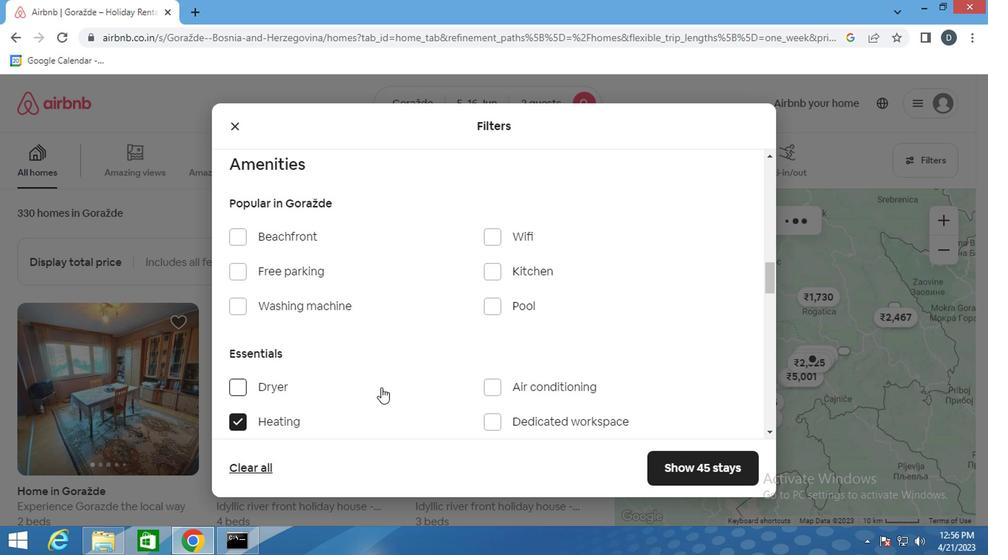 
Action: Mouse scrolled (388, 383) with delta (0, -1)
Screenshot: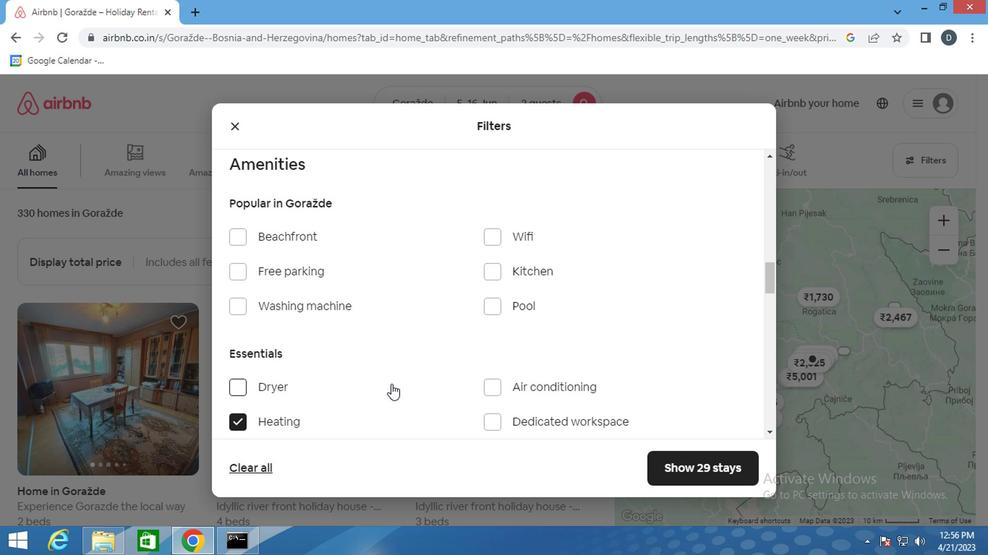 
Action: Mouse scrolled (388, 383) with delta (0, -1)
Screenshot: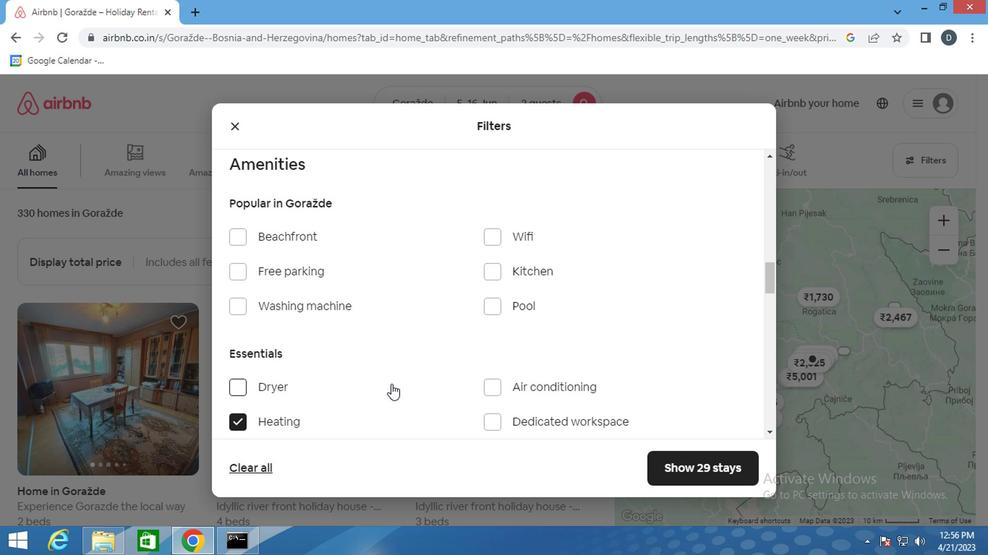 
Action: Mouse scrolled (388, 383) with delta (0, -1)
Screenshot: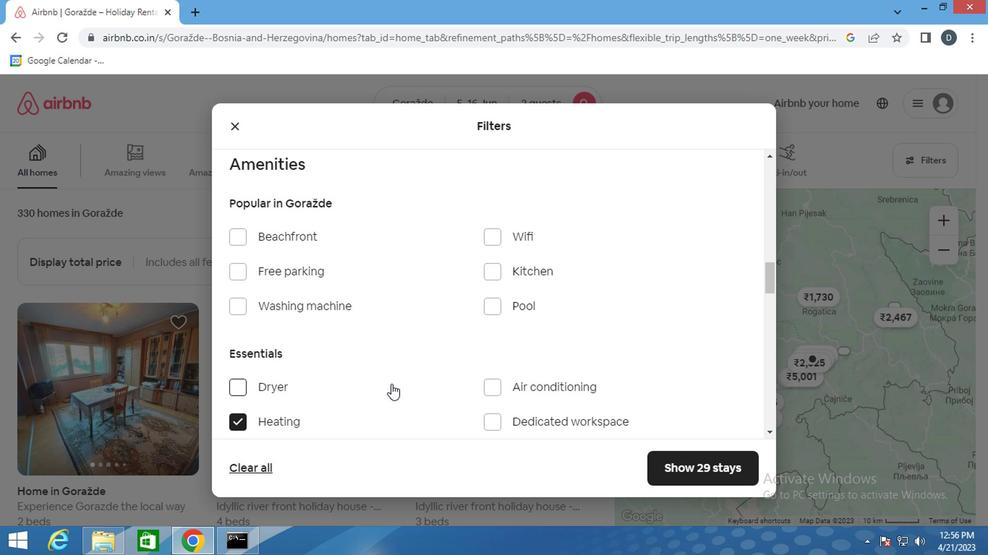 
Action: Mouse scrolled (388, 383) with delta (0, -1)
Screenshot: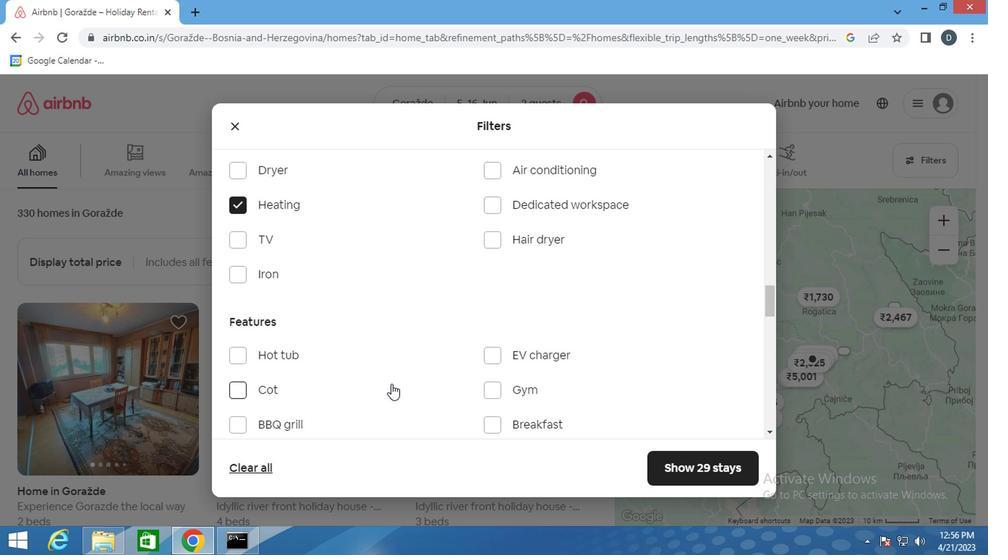 
Action: Mouse scrolled (388, 383) with delta (0, -1)
Screenshot: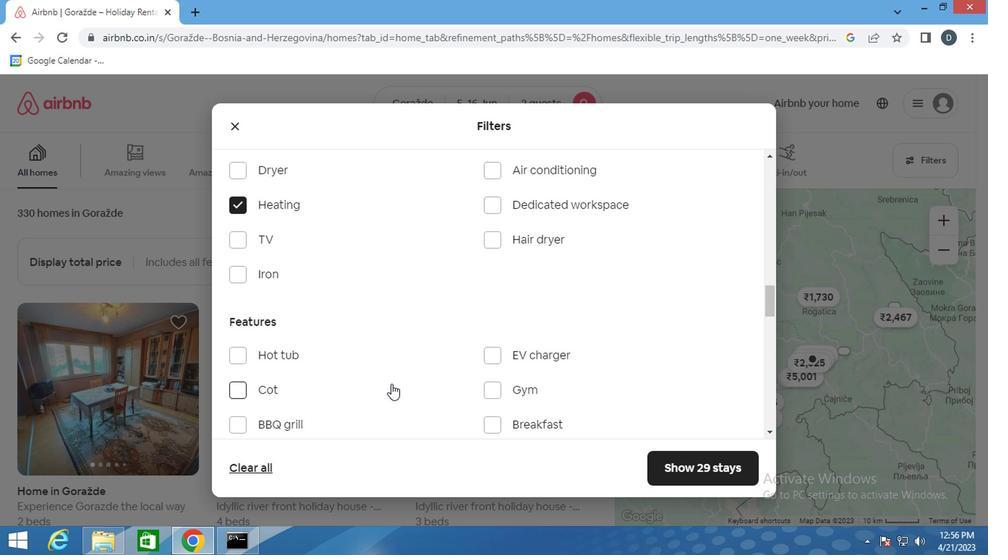 
Action: Mouse scrolled (388, 383) with delta (0, -1)
Screenshot: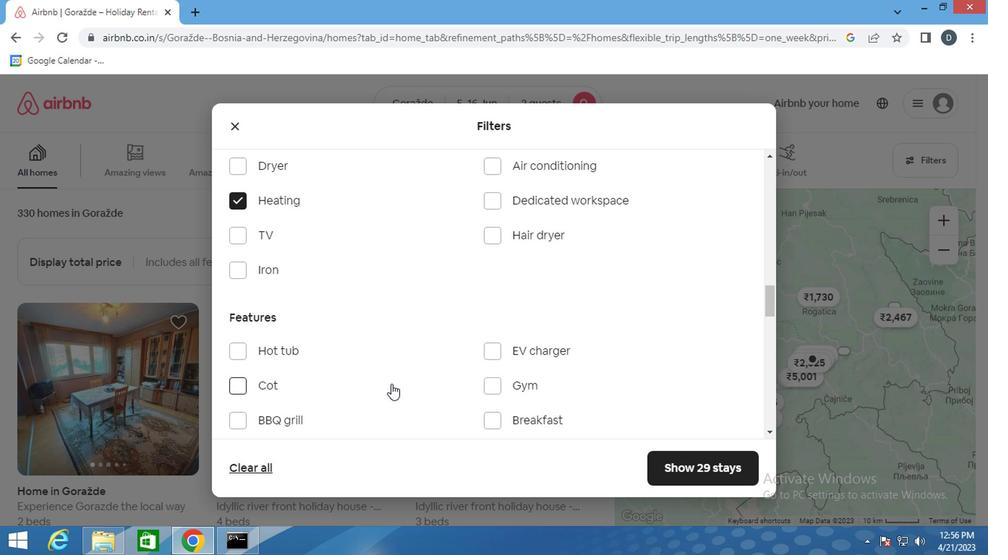 
Action: Mouse moved to (389, 382)
Screenshot: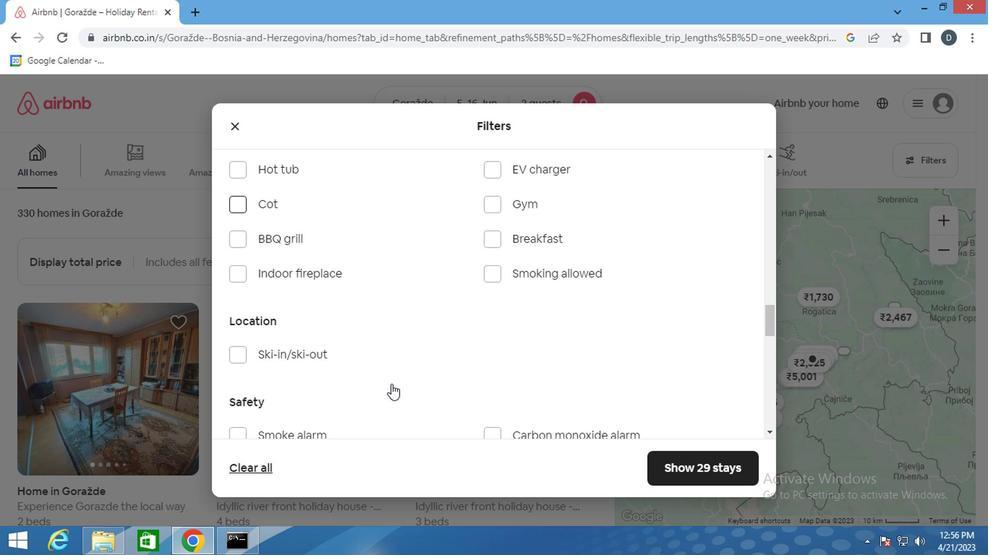 
Action: Mouse scrolled (389, 381) with delta (0, -1)
Screenshot: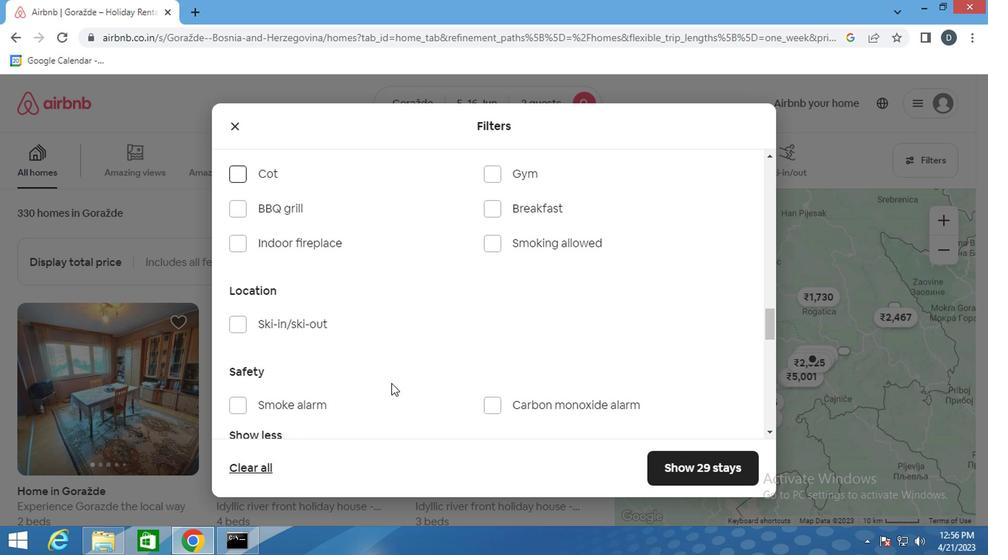 
Action: Mouse scrolled (389, 381) with delta (0, -1)
Screenshot: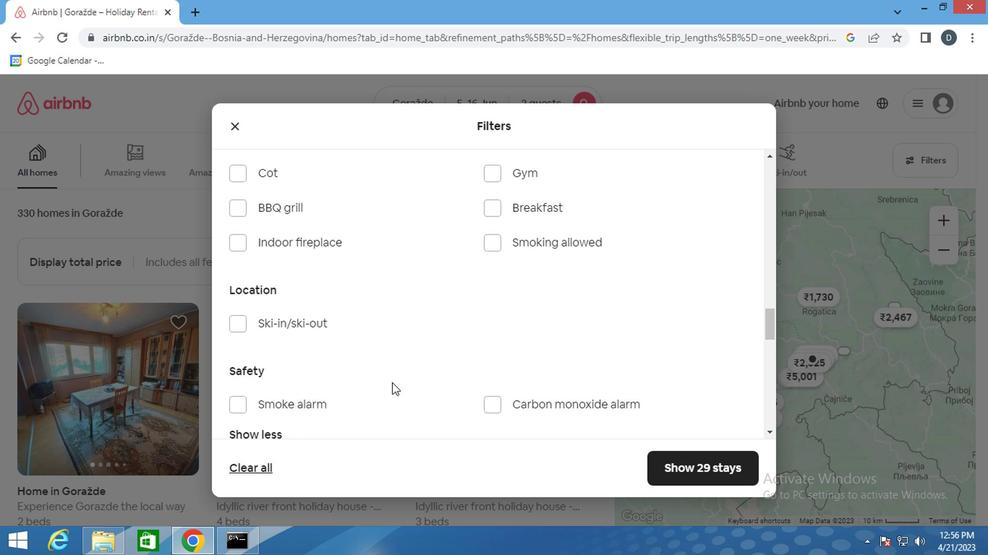 
Action: Mouse scrolled (389, 381) with delta (0, -1)
Screenshot: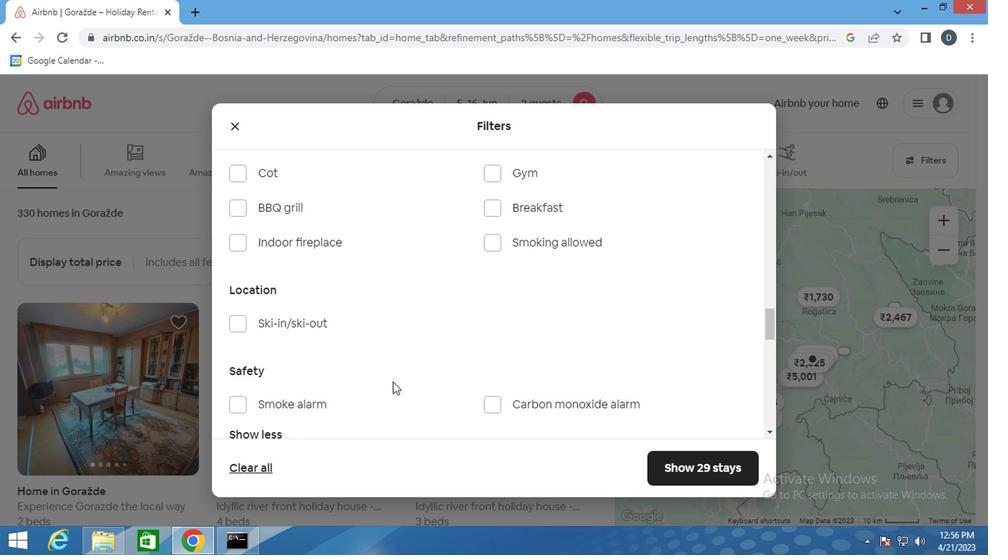 
Action: Mouse moved to (702, 379)
Screenshot: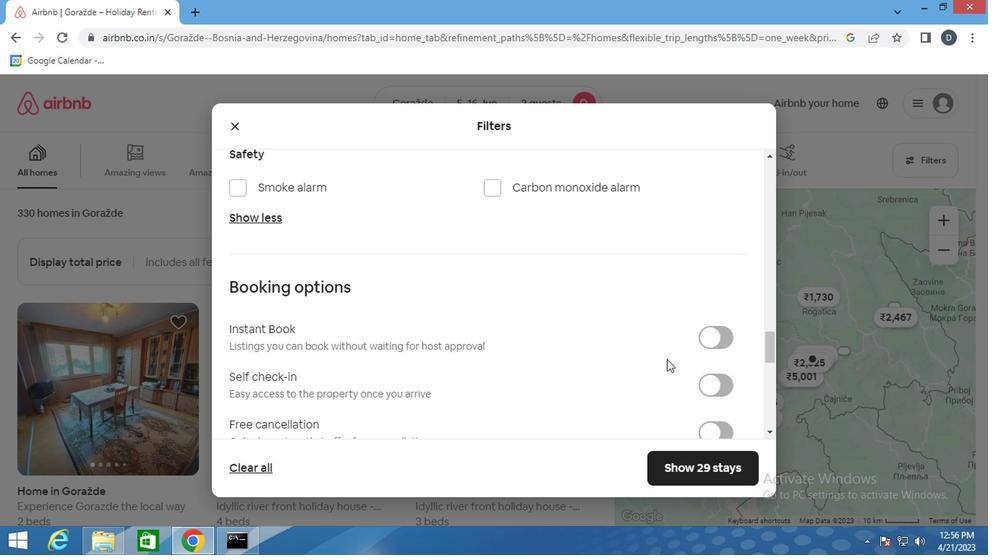 
Action: Mouse pressed left at (702, 379)
Screenshot: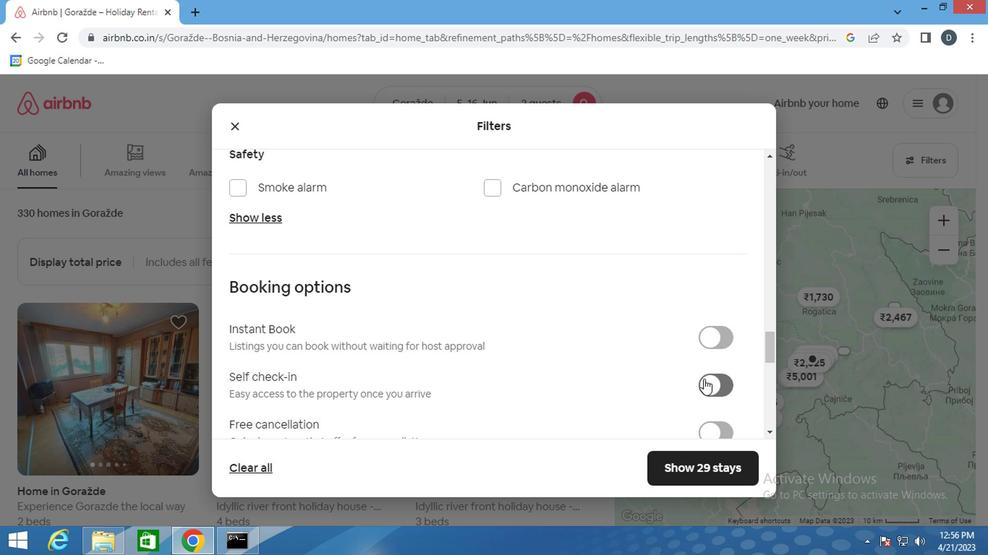 
Action: Mouse moved to (545, 361)
Screenshot: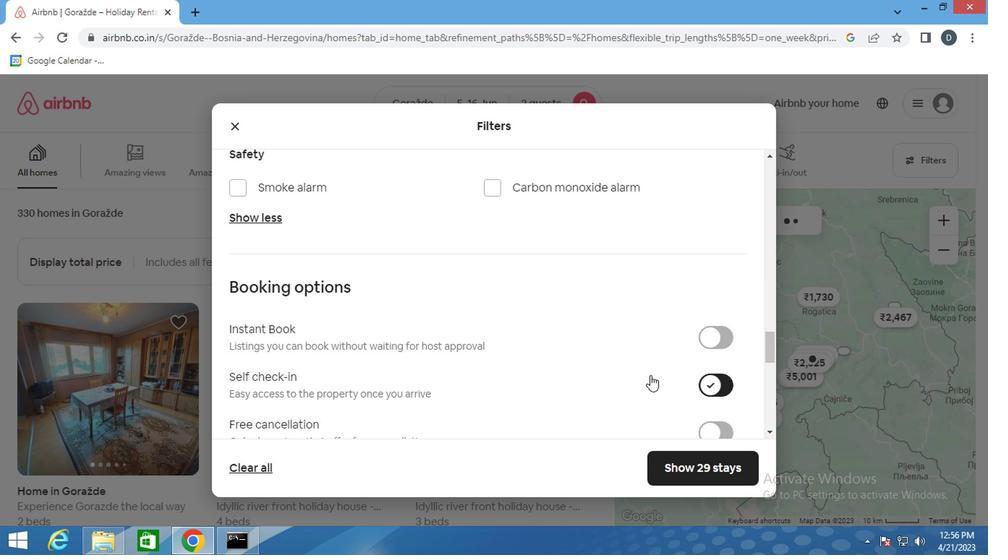
Action: Mouse scrolled (545, 360) with delta (0, -1)
Screenshot: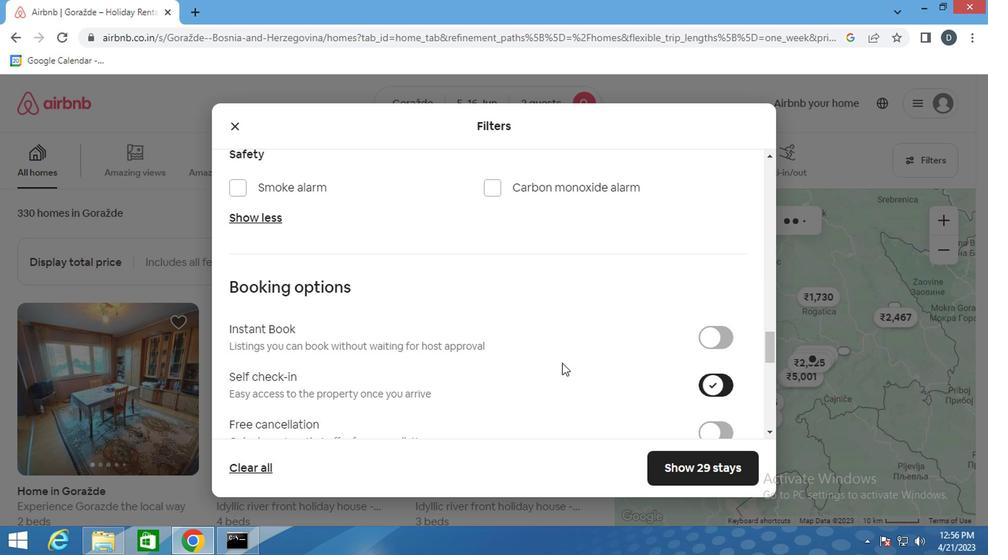 
Action: Mouse scrolled (545, 360) with delta (0, -1)
Screenshot: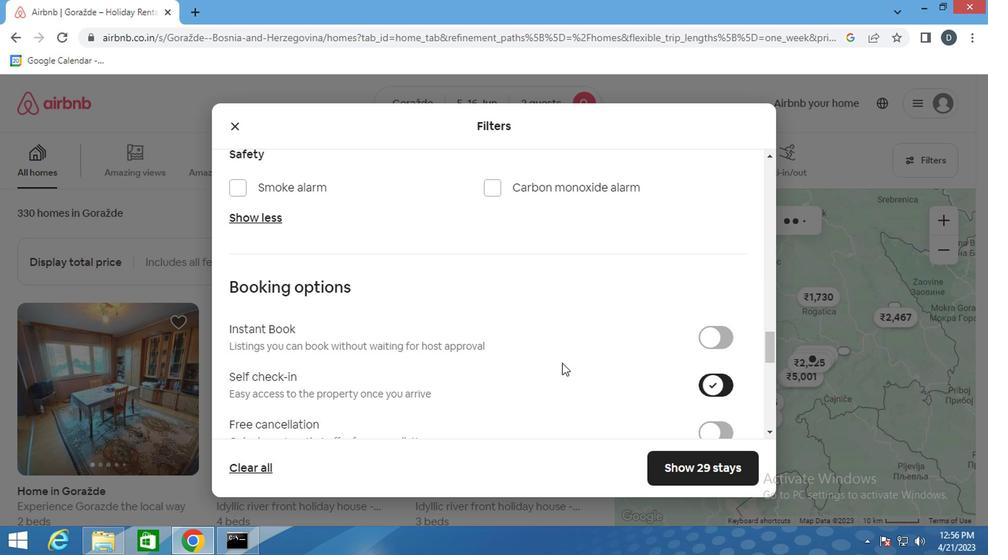 
Action: Mouse scrolled (545, 360) with delta (0, -1)
Screenshot: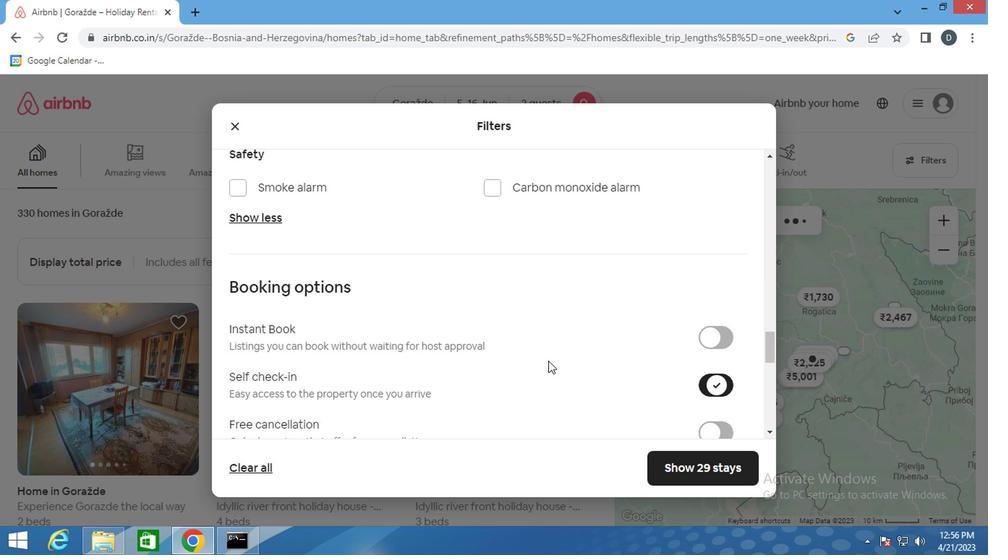 
Action: Mouse scrolled (545, 360) with delta (0, -1)
Screenshot: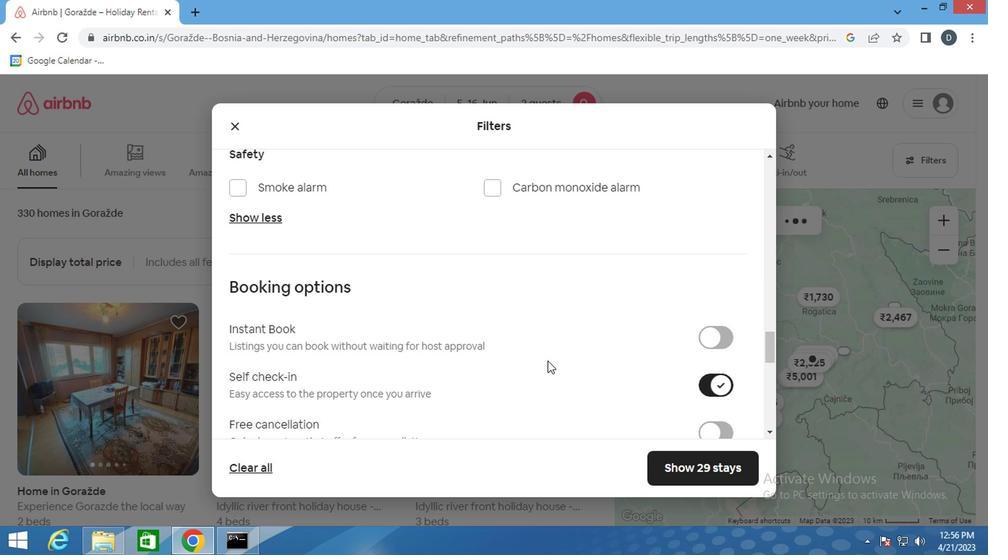 
Action: Mouse moved to (451, 326)
Screenshot: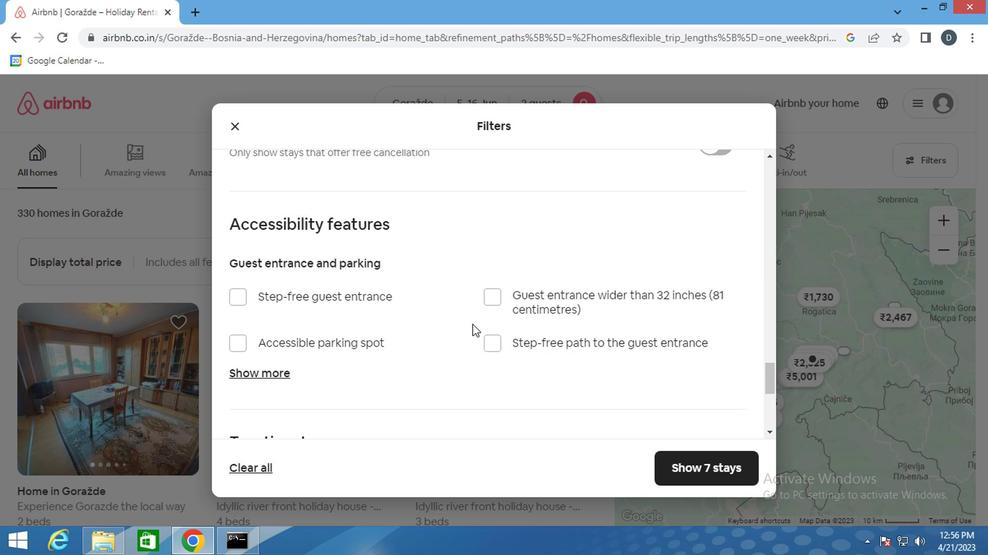 
Action: Mouse scrolled (451, 325) with delta (0, -1)
Screenshot: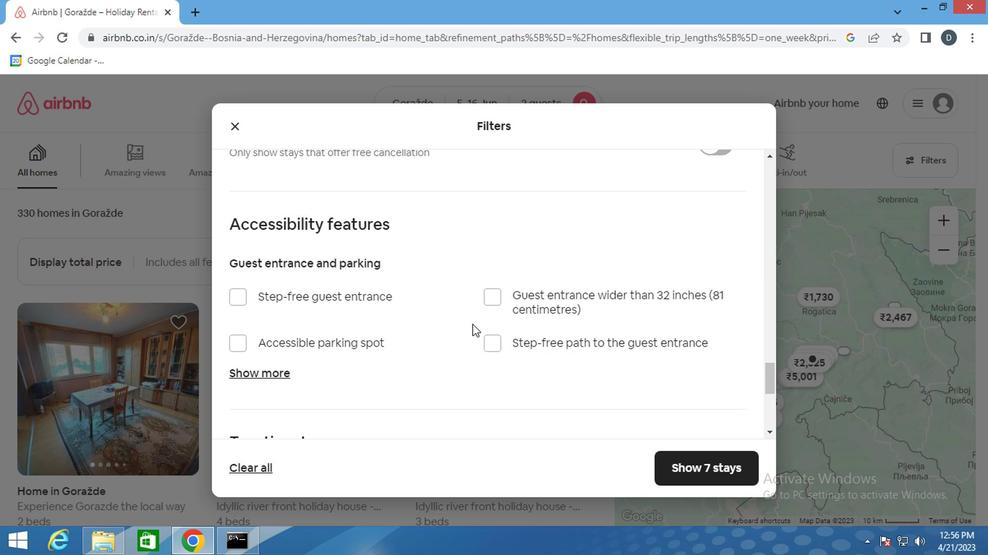 
Action: Mouse scrolled (451, 325) with delta (0, -1)
Screenshot: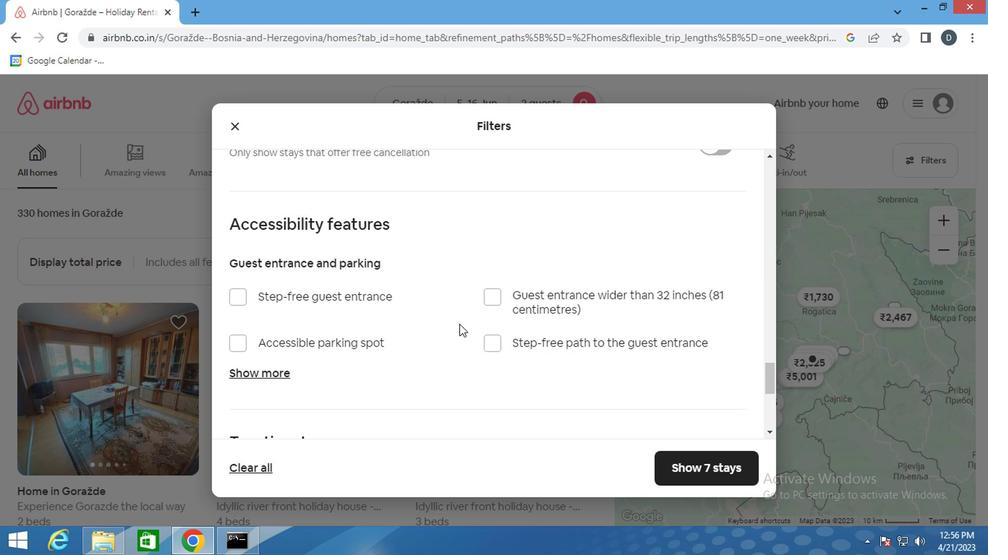 
Action: Mouse scrolled (451, 325) with delta (0, -1)
Screenshot: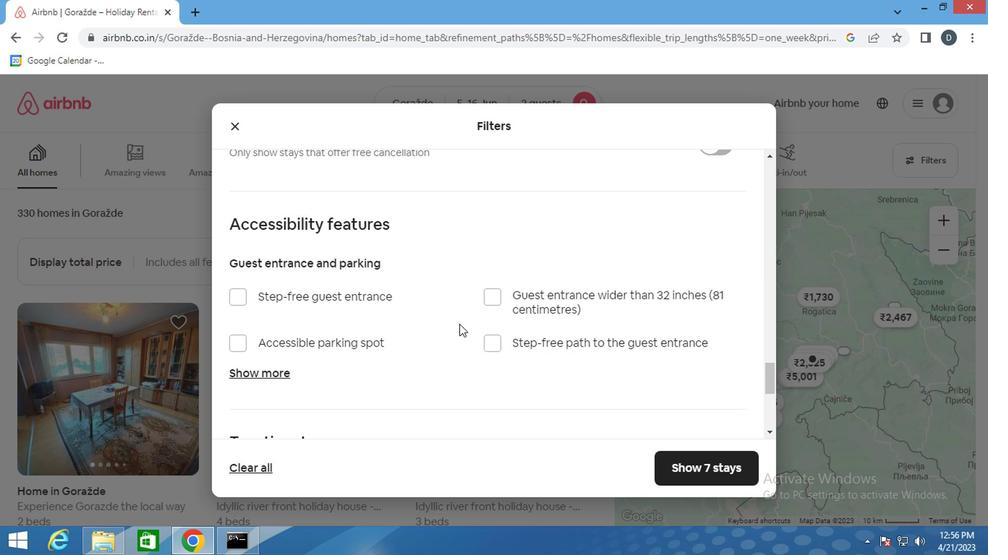 
Action: Mouse scrolled (451, 325) with delta (0, -1)
Screenshot: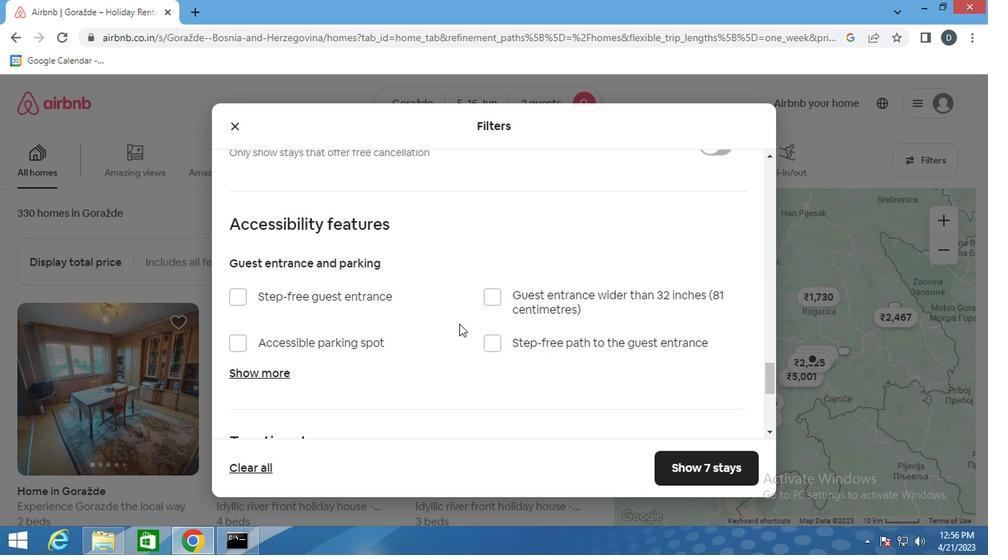 
Action: Mouse scrolled (451, 325) with delta (0, -1)
Screenshot: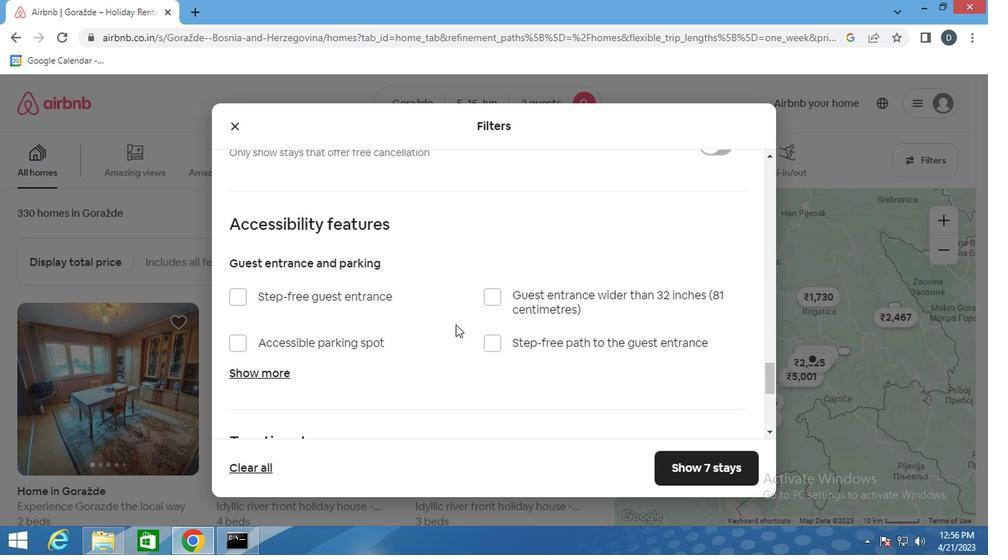
Action: Mouse moved to (254, 339)
Screenshot: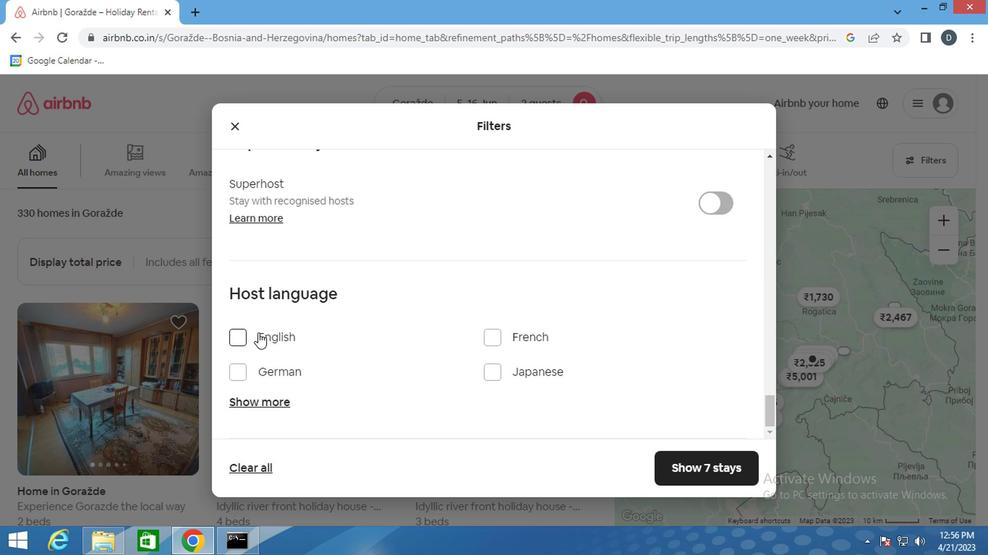 
Action: Mouse pressed left at (254, 339)
Screenshot: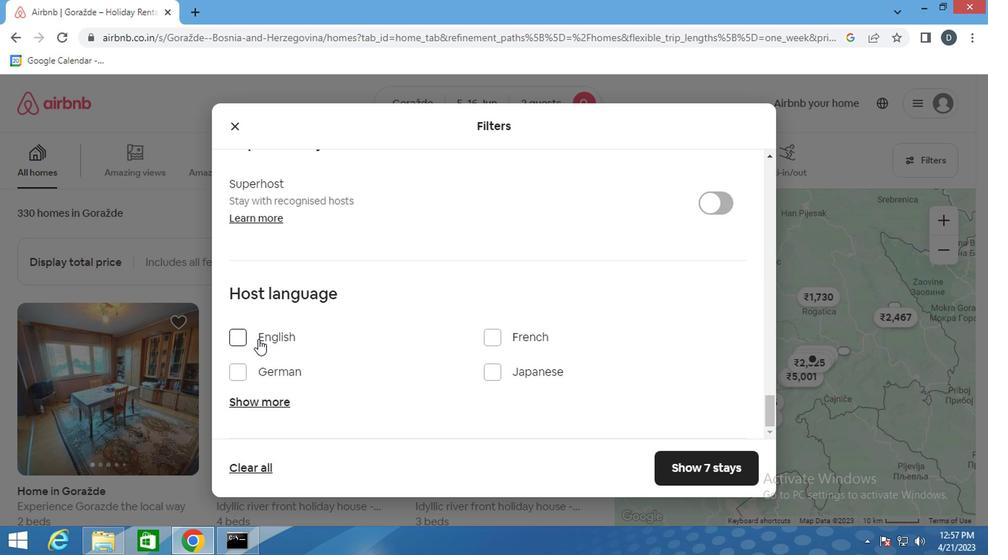 
Action: Mouse moved to (684, 456)
Screenshot: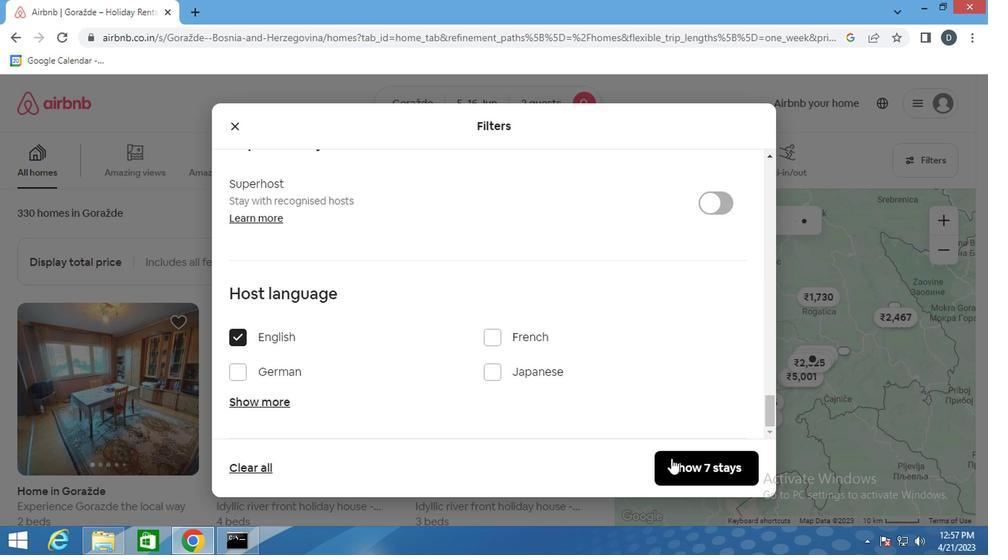 
Action: Mouse pressed left at (684, 456)
Screenshot: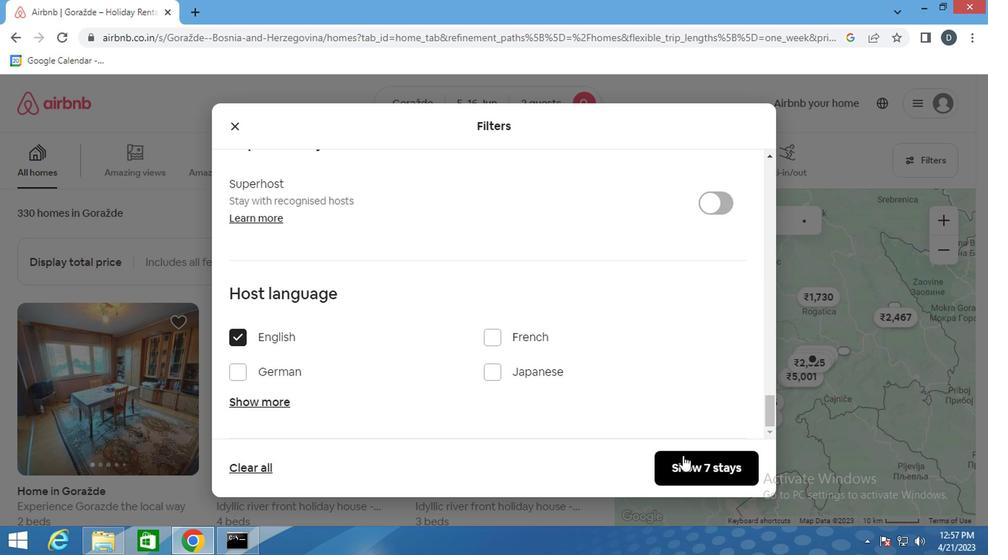 
Action: Mouse moved to (580, 254)
Screenshot: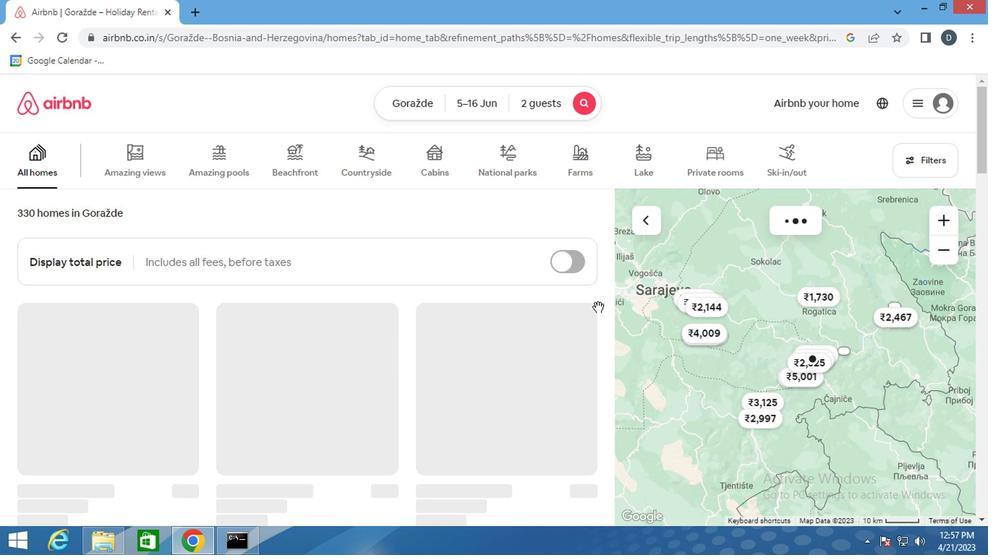 
